 Task: Create an Instagram post featuring a vibrant geometric street art mural and ask followers to share their favorite street art spots.
Action: Mouse moved to (76, 366)
Screenshot: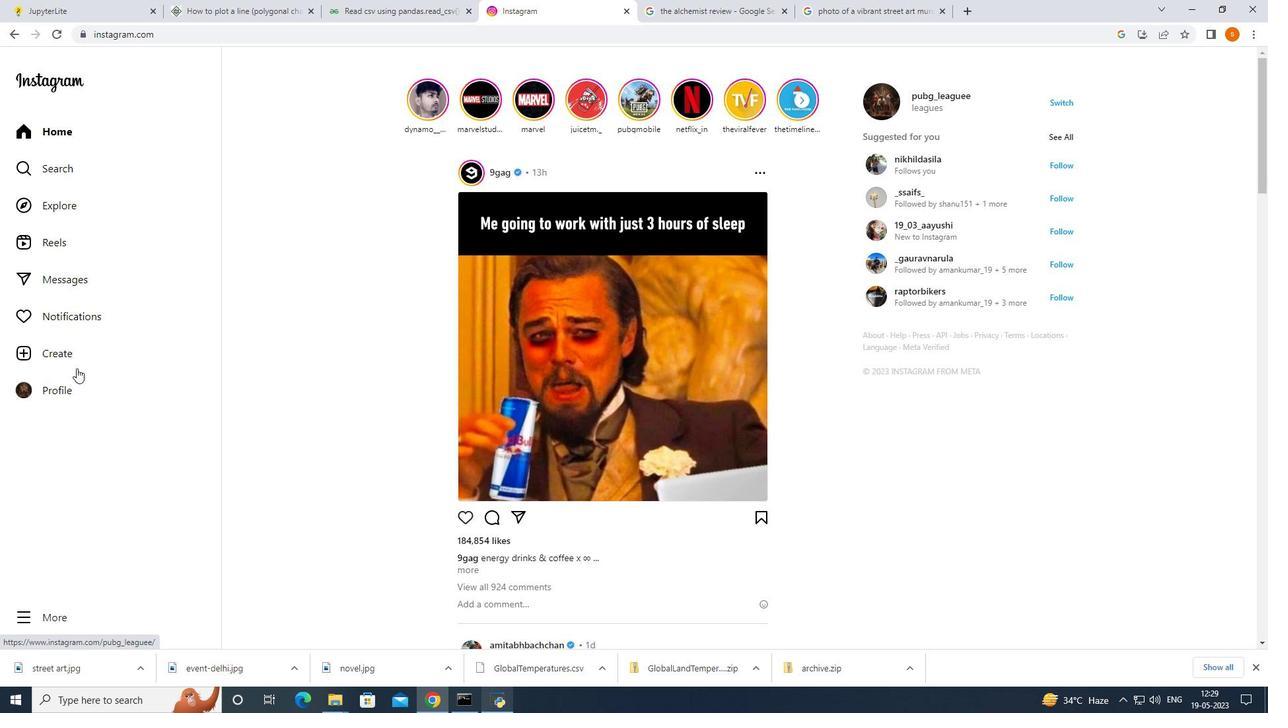 
Action: Mouse pressed left at (76, 366)
Screenshot: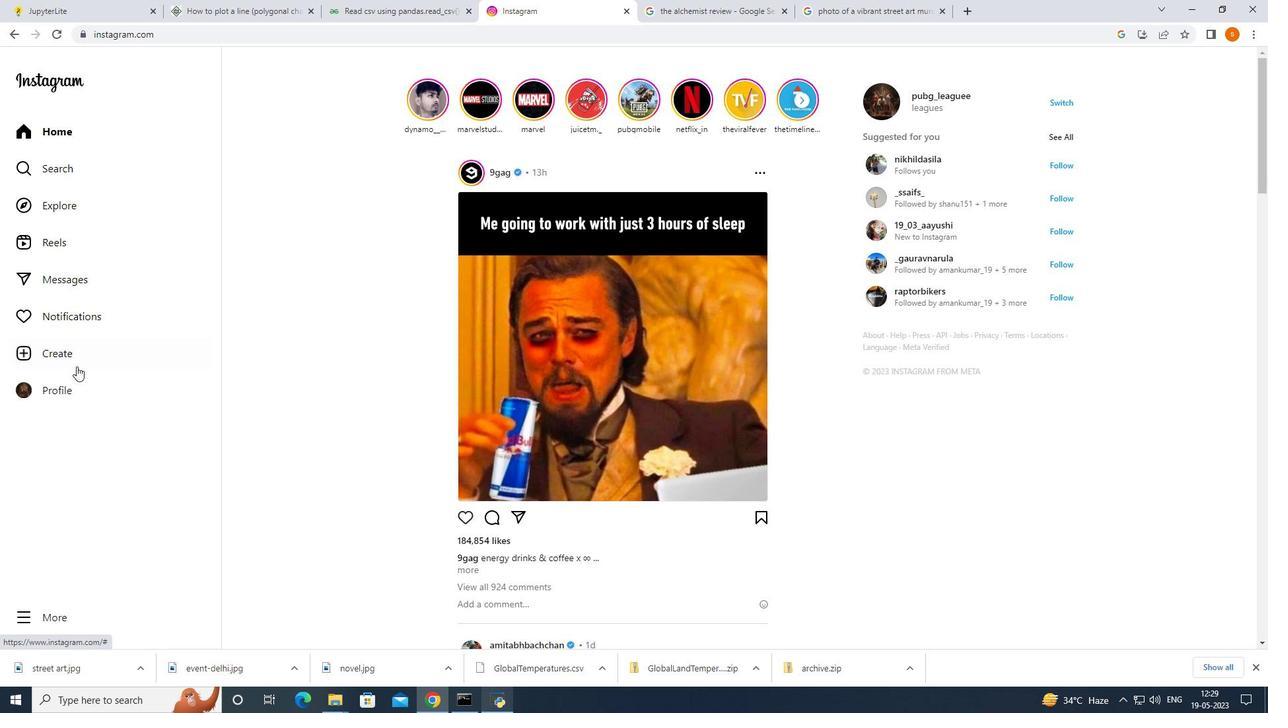 
Action: Mouse moved to (650, 413)
Screenshot: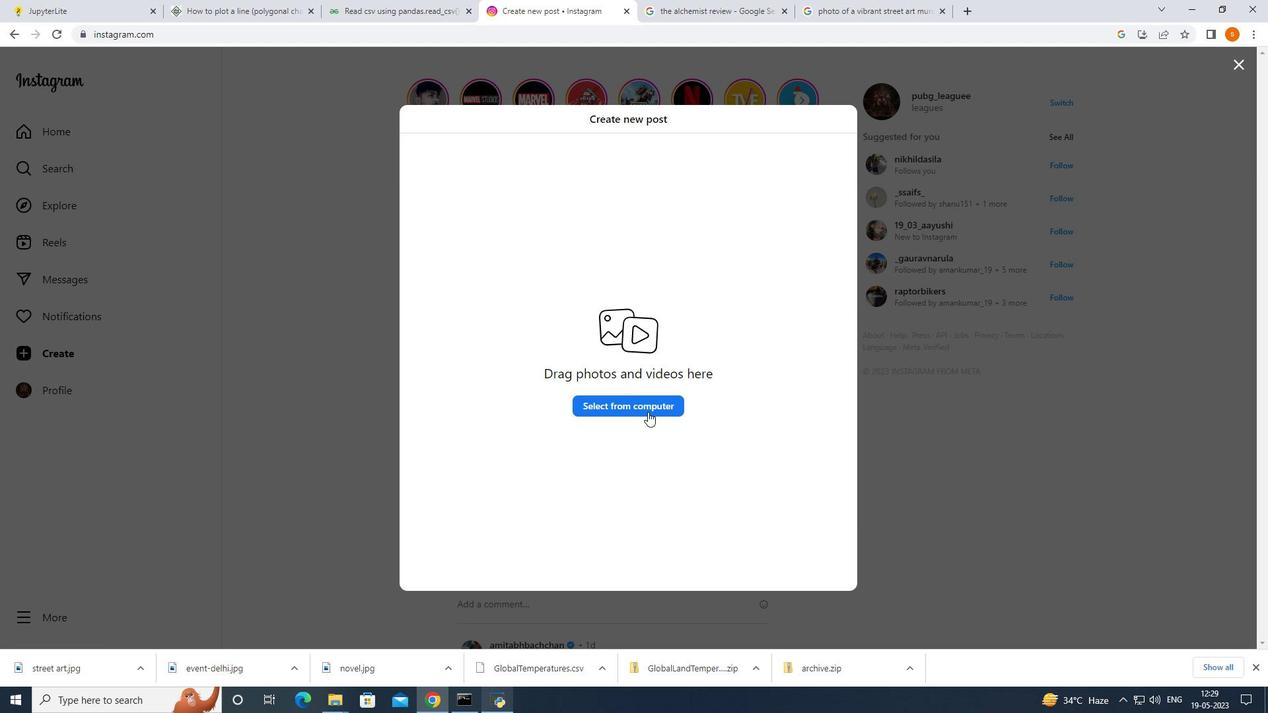 
Action: Mouse pressed left at (650, 413)
Screenshot: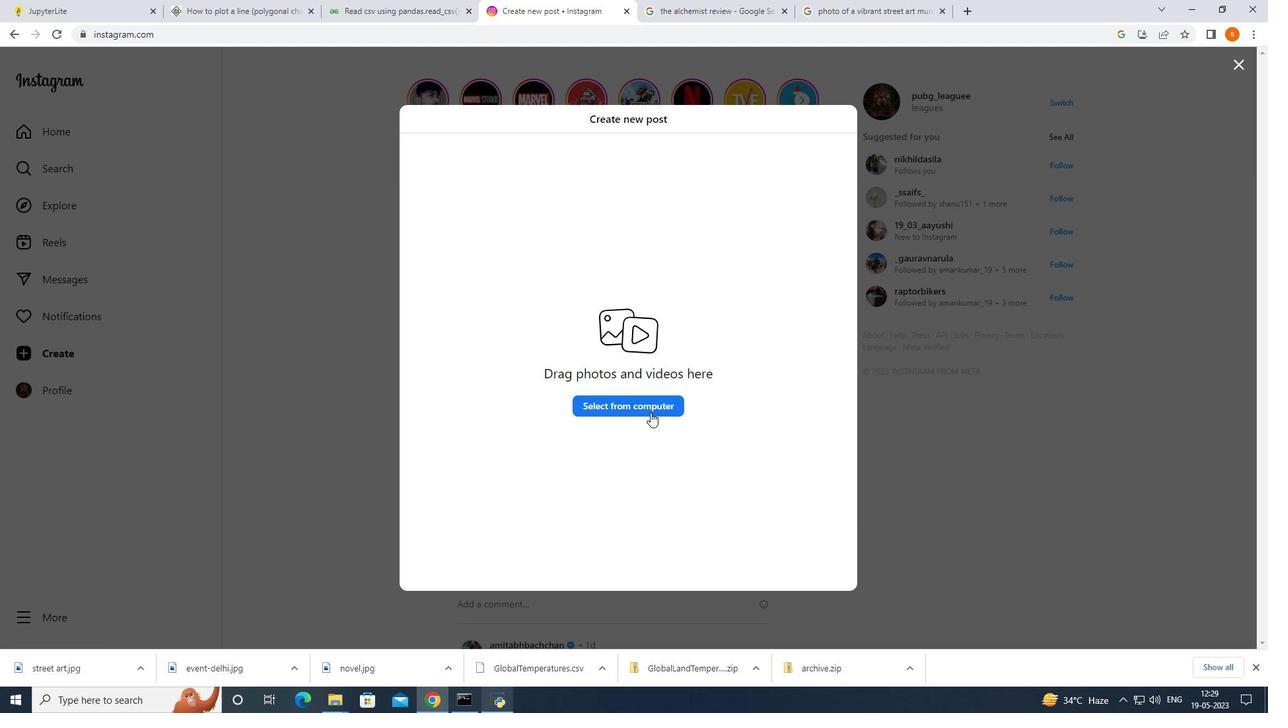 
Action: Mouse moved to (525, 337)
Screenshot: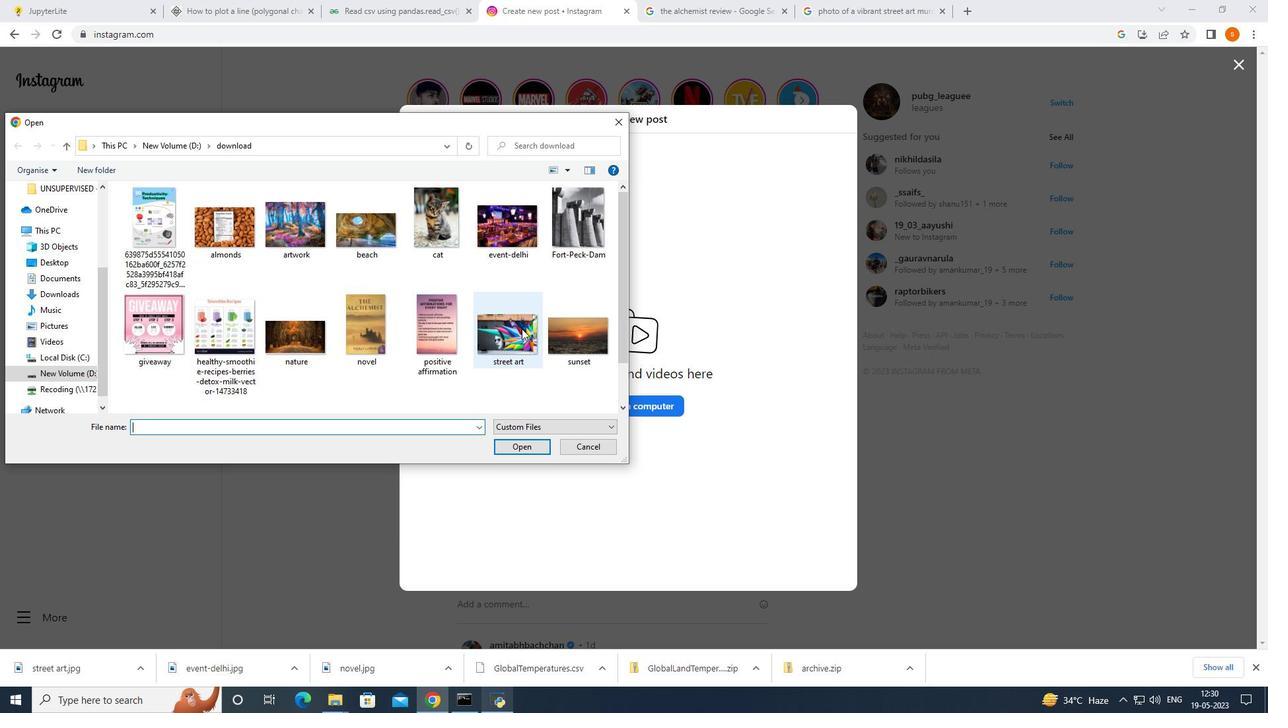 
Action: Mouse pressed left at (525, 337)
Screenshot: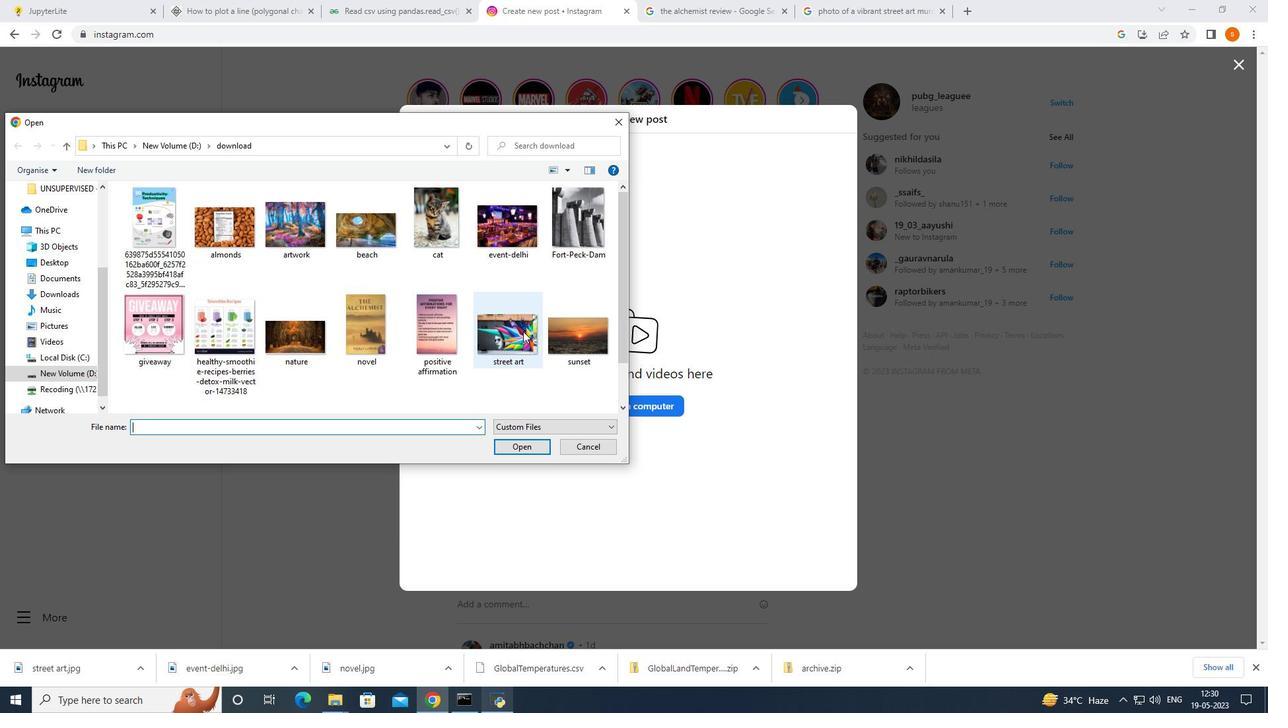 
Action: Mouse moved to (517, 445)
Screenshot: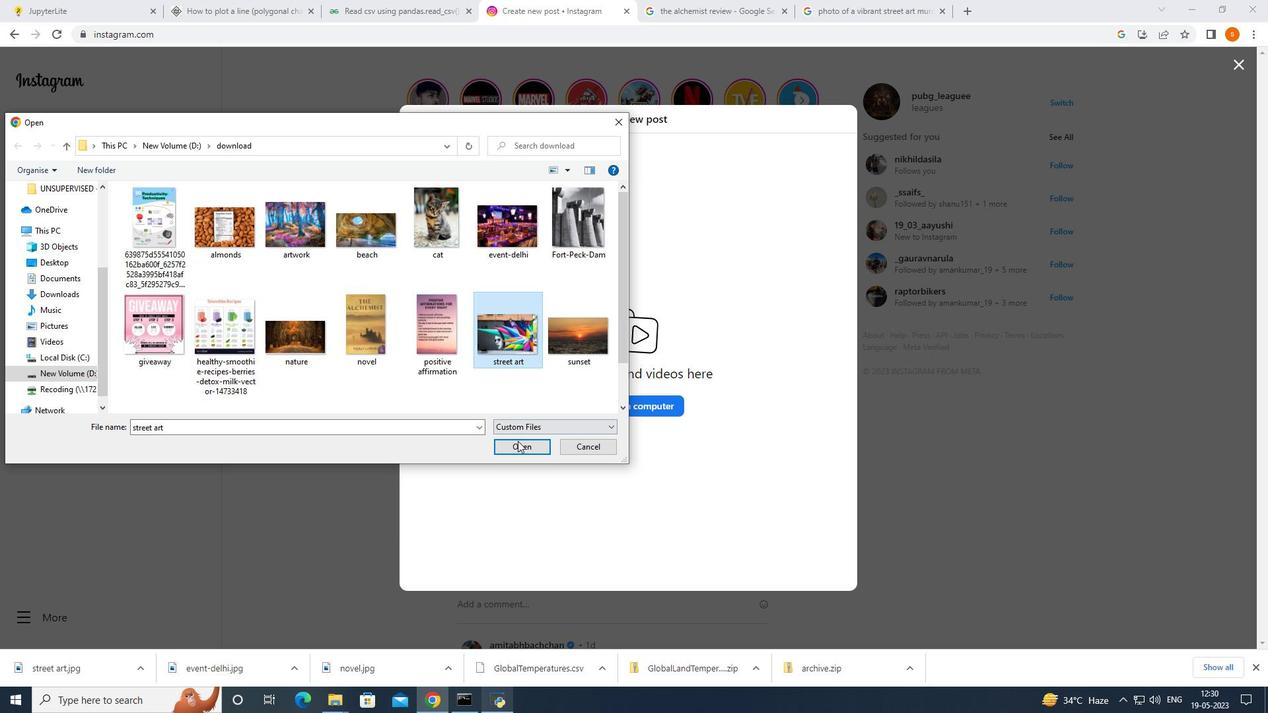 
Action: Mouse pressed left at (517, 445)
Screenshot: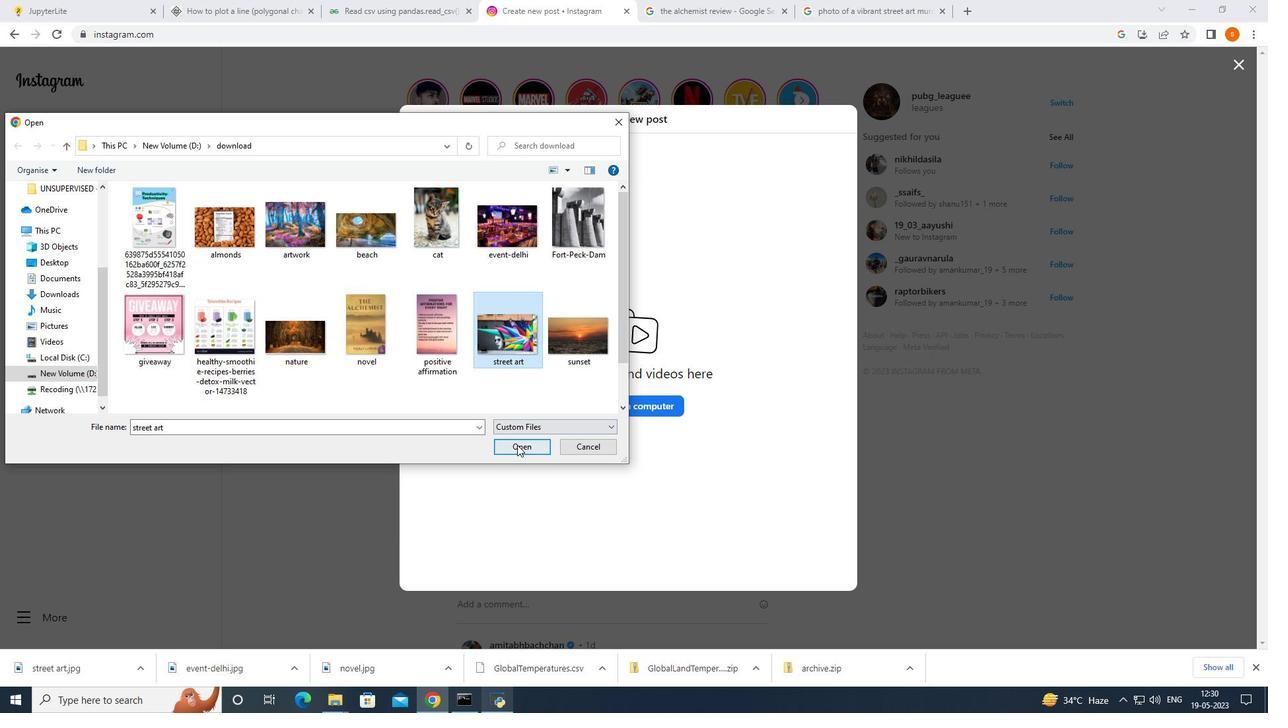 
Action: Mouse moved to (424, 572)
Screenshot: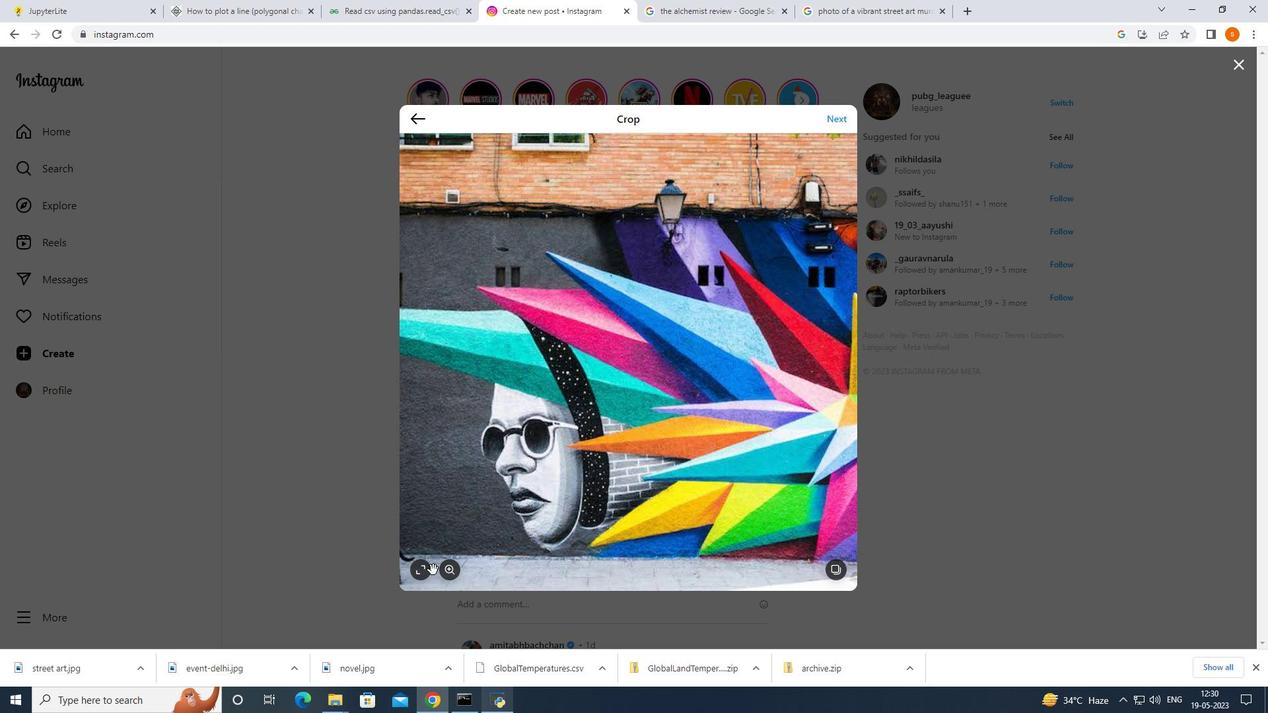 
Action: Mouse pressed left at (424, 572)
Screenshot: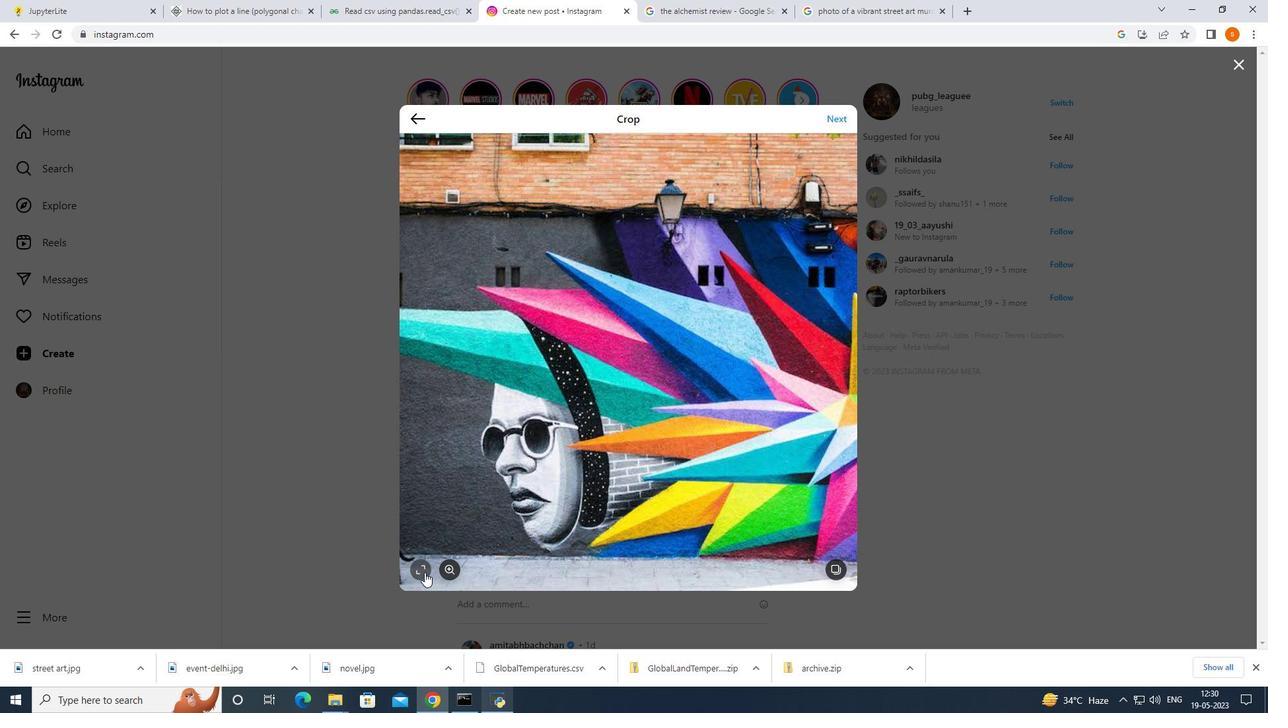
Action: Mouse moved to (460, 442)
Screenshot: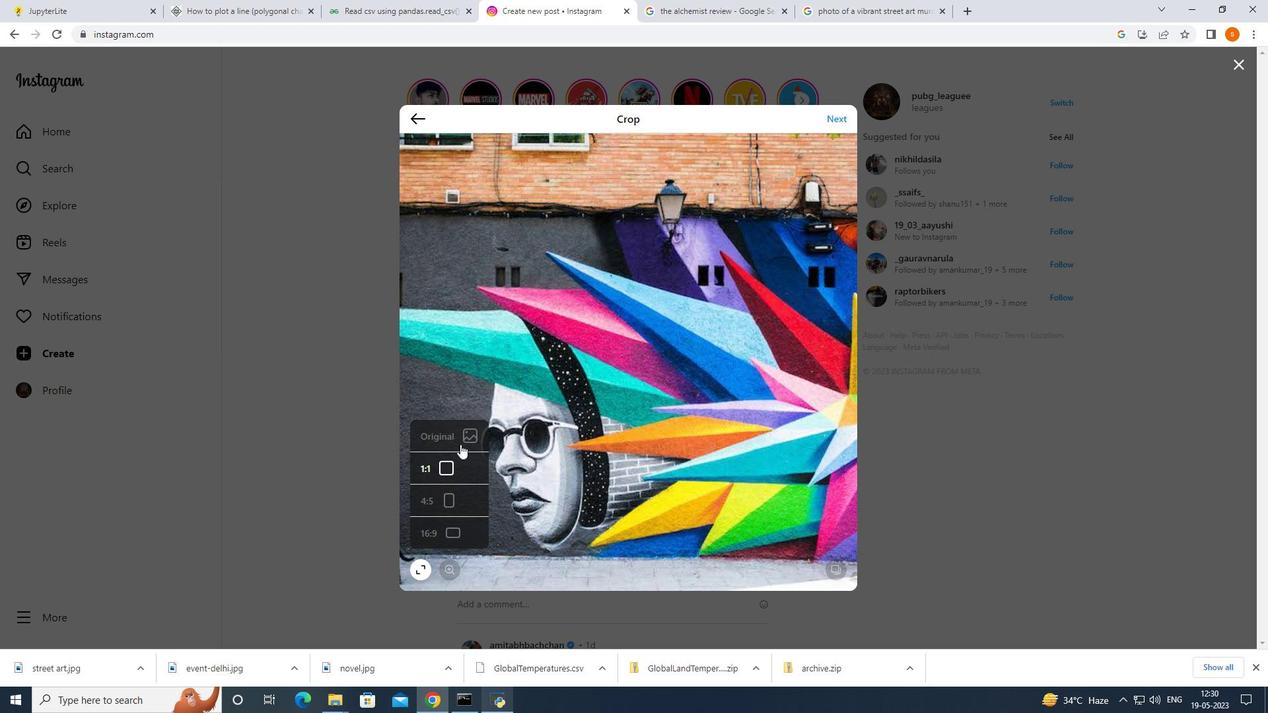 
Action: Mouse pressed left at (460, 442)
Screenshot: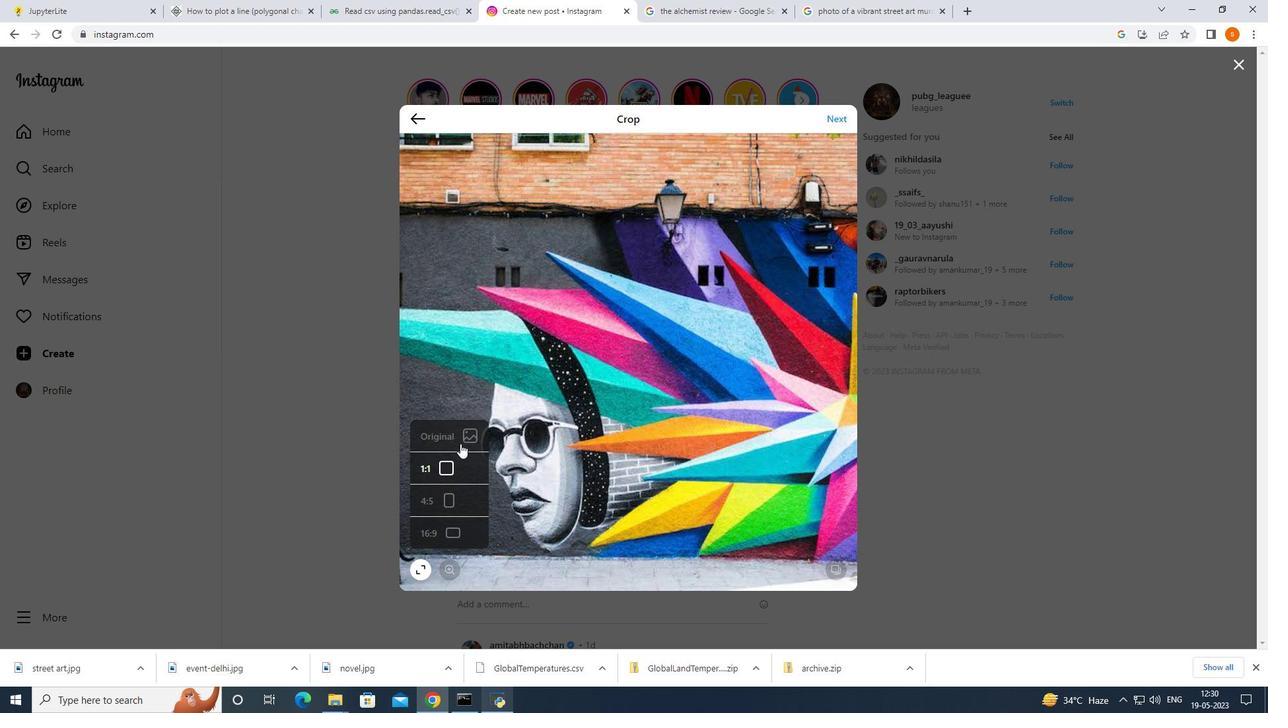 
Action: Mouse moved to (588, 559)
Screenshot: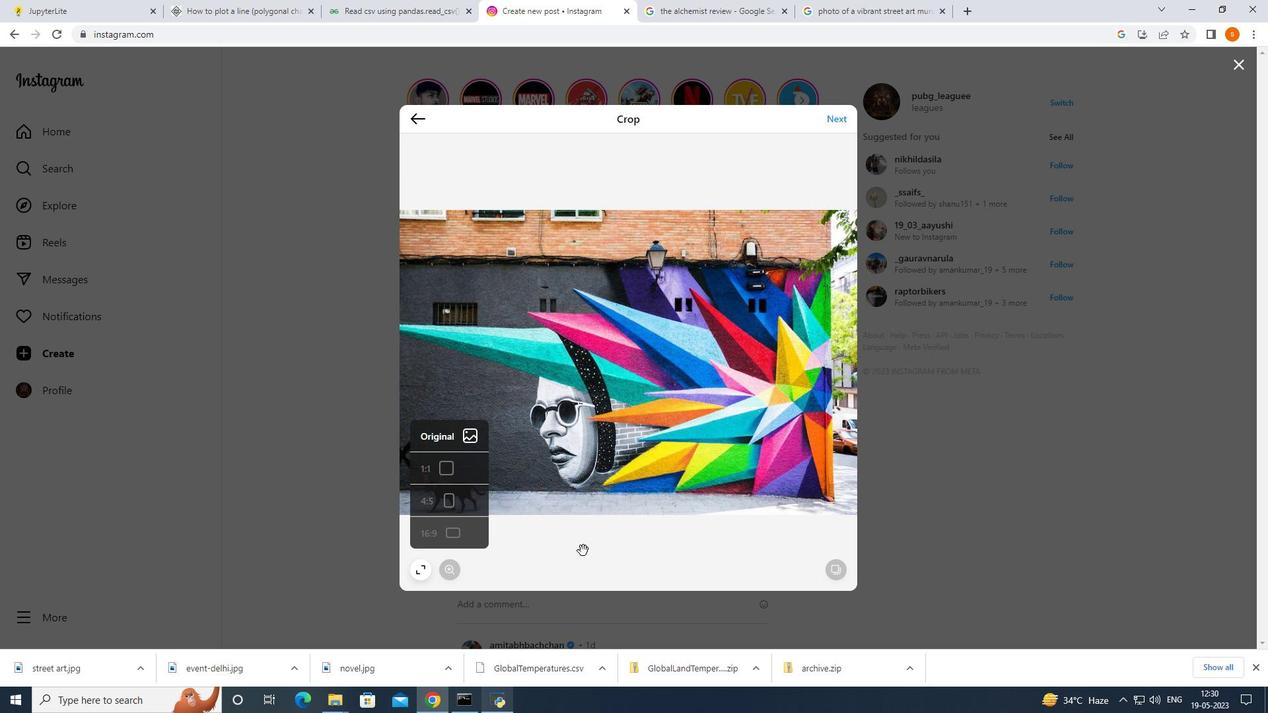 
Action: Mouse pressed left at (588, 559)
Screenshot: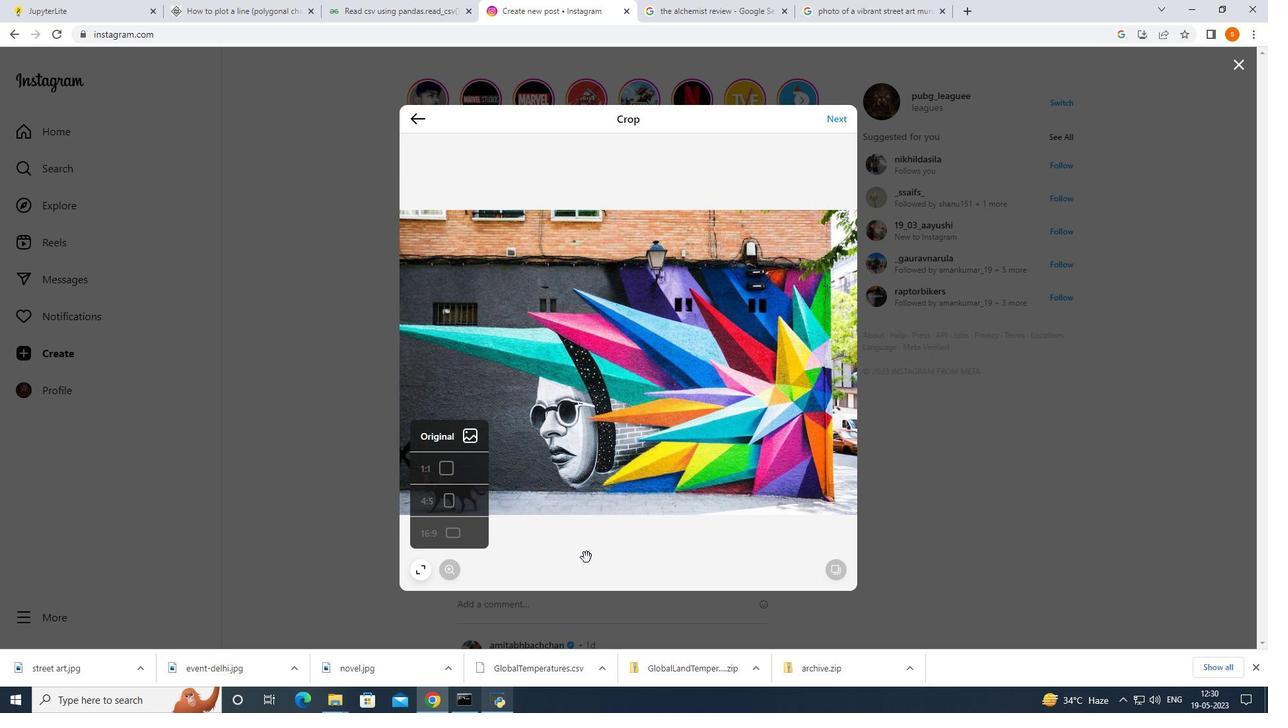 
Action: Mouse moved to (643, 399)
Screenshot: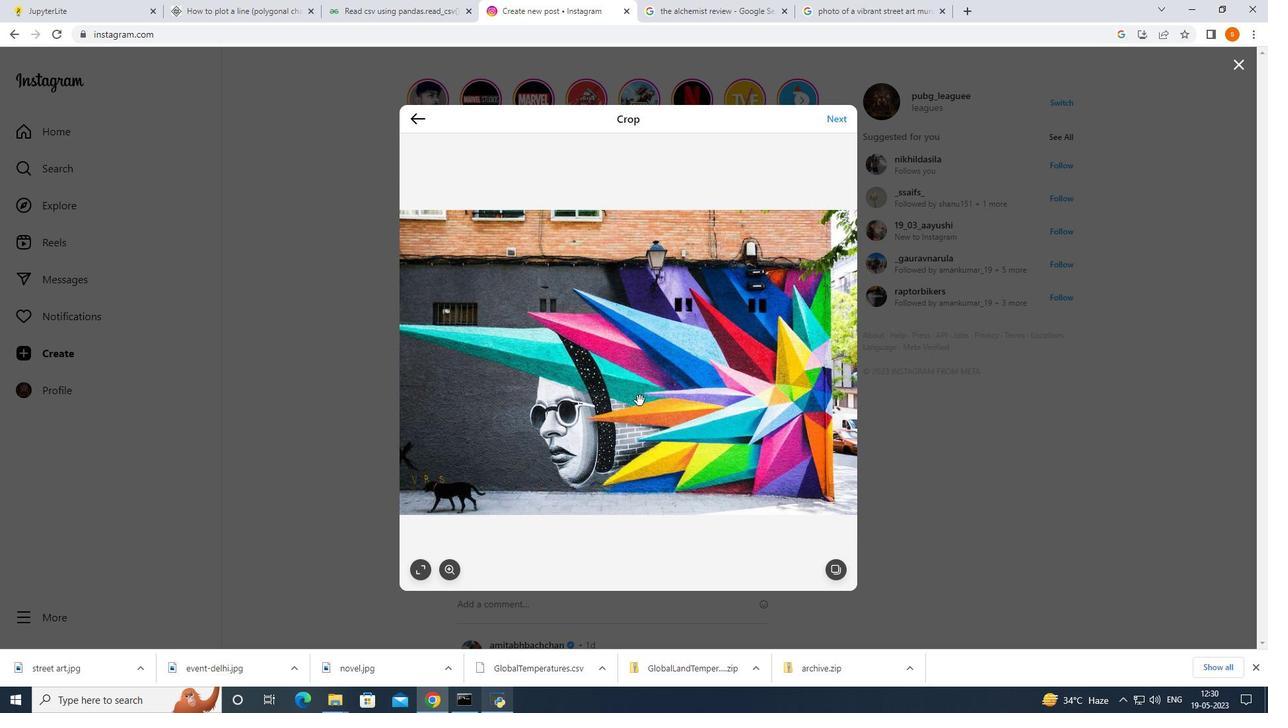 
Action: Mouse pressed left at (643, 399)
Screenshot: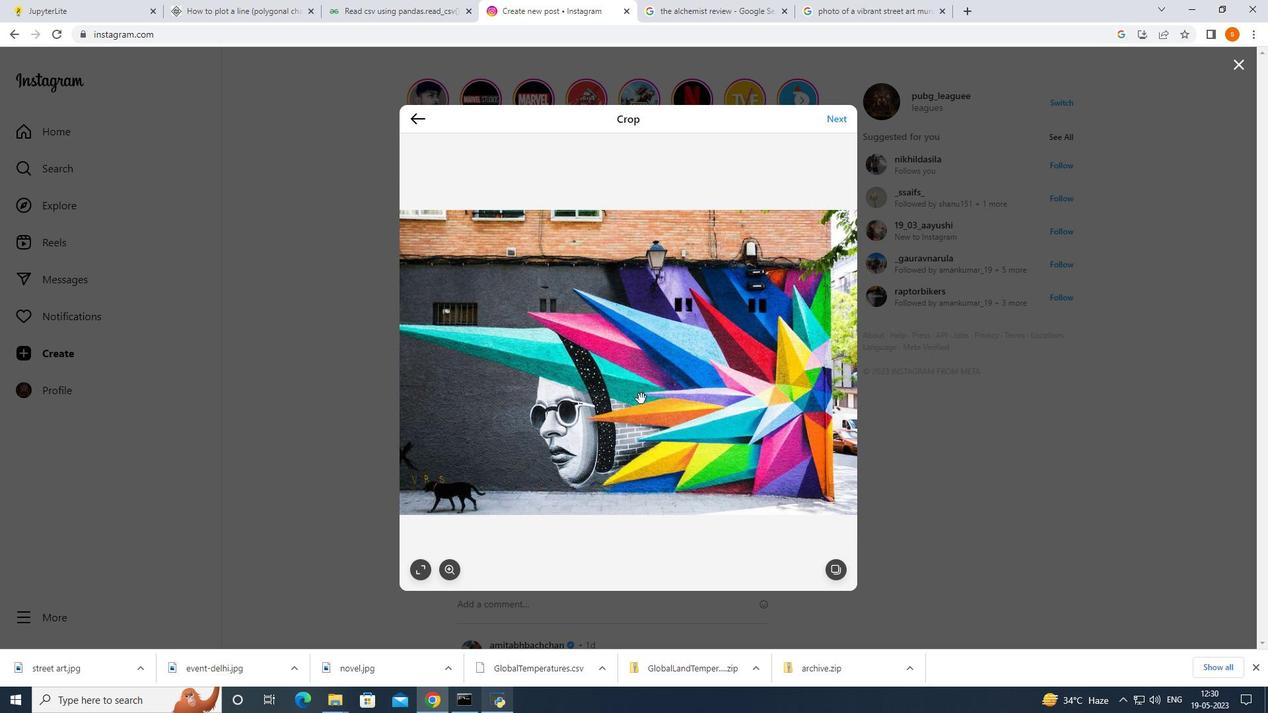 
Action: Mouse moved to (611, 359)
Screenshot: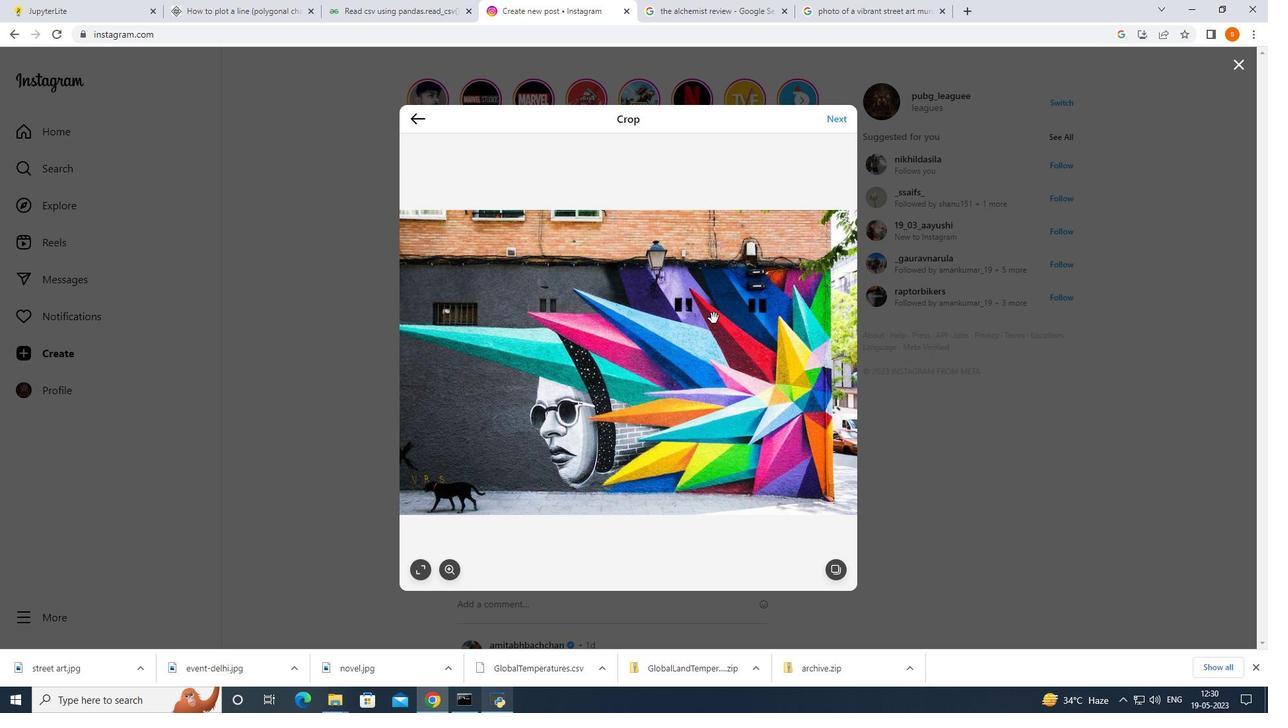 
Action: Mouse pressed left at (611, 359)
Screenshot: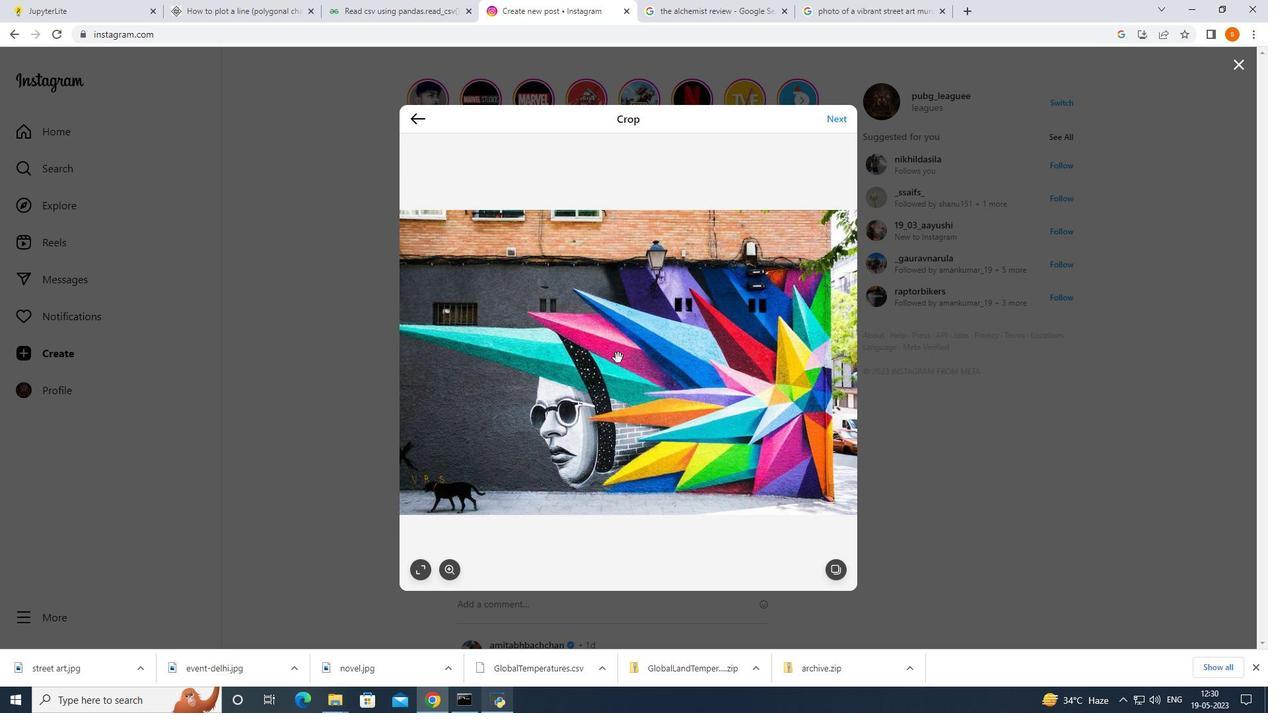 
Action: Mouse moved to (826, 120)
Screenshot: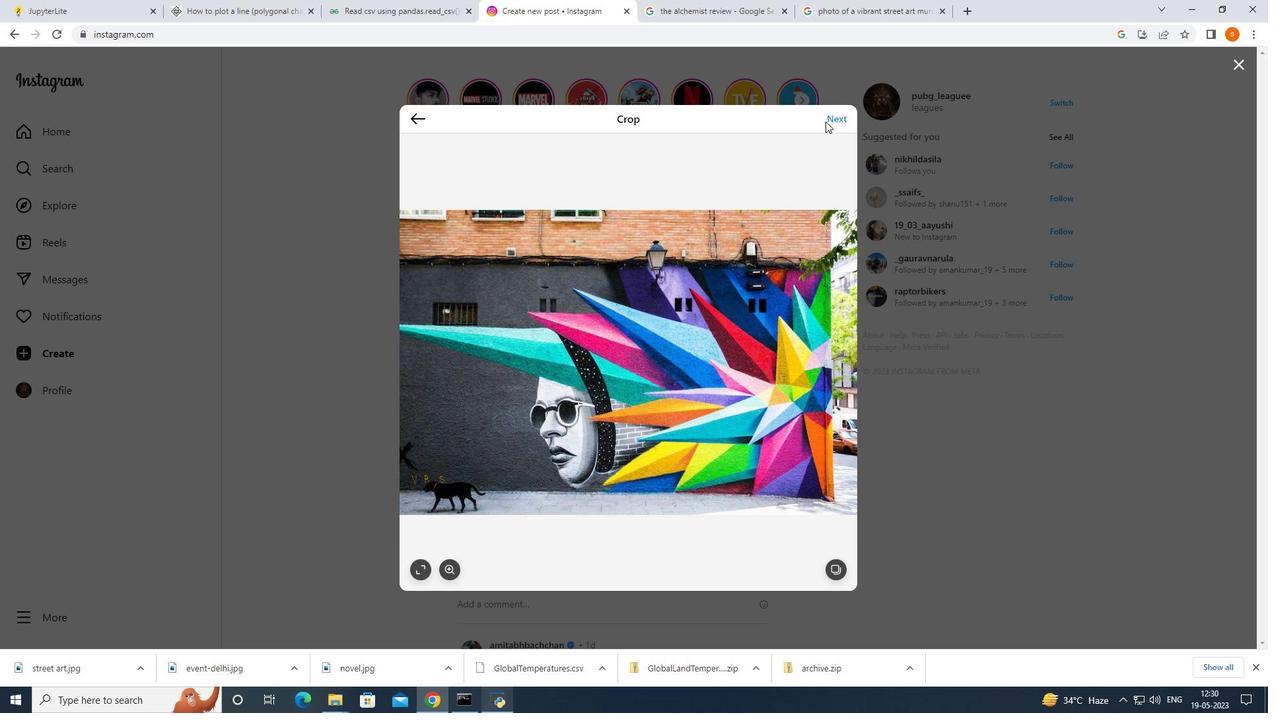
Action: Mouse pressed left at (826, 120)
Screenshot: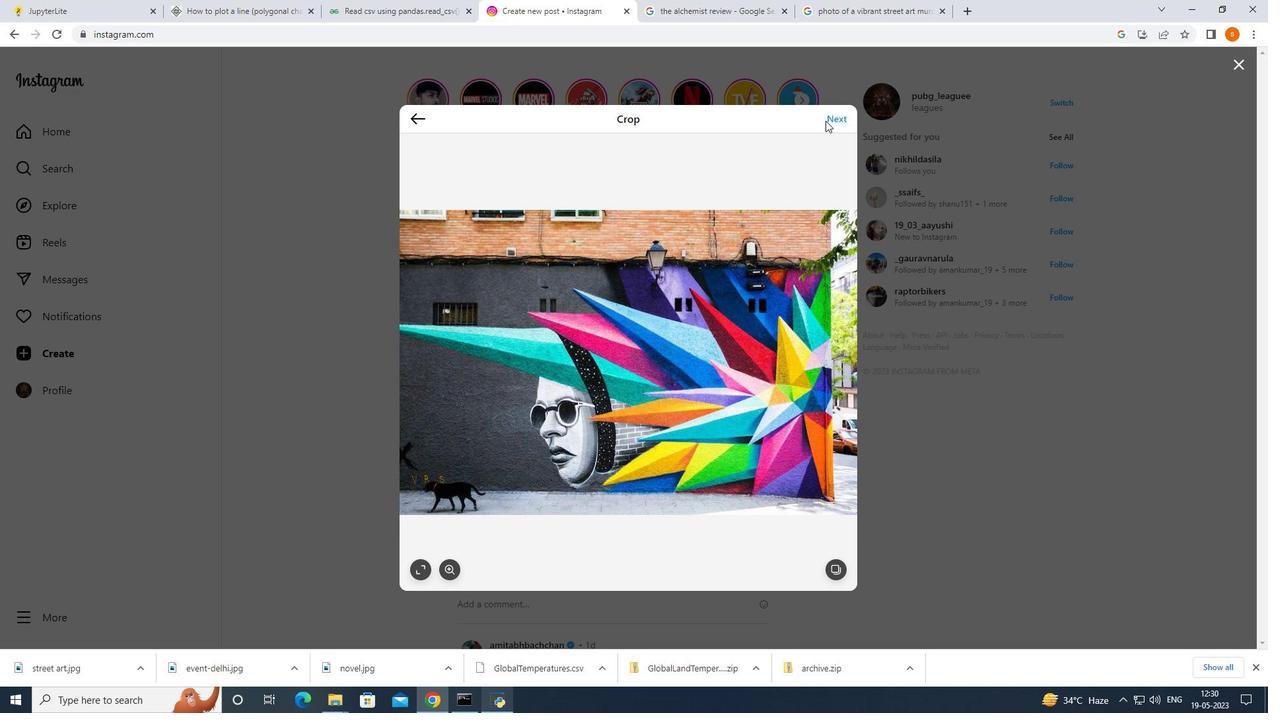 
Action: Mouse moved to (839, 209)
Screenshot: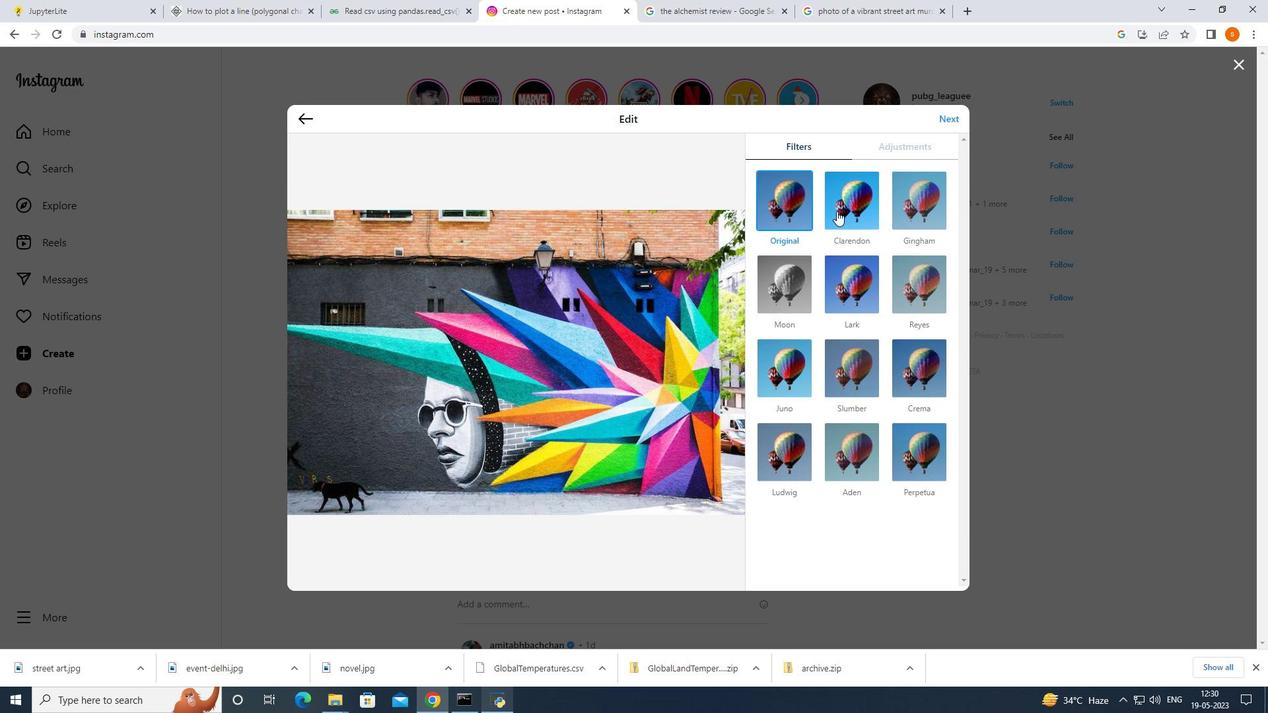 
Action: Mouse pressed left at (839, 209)
Screenshot: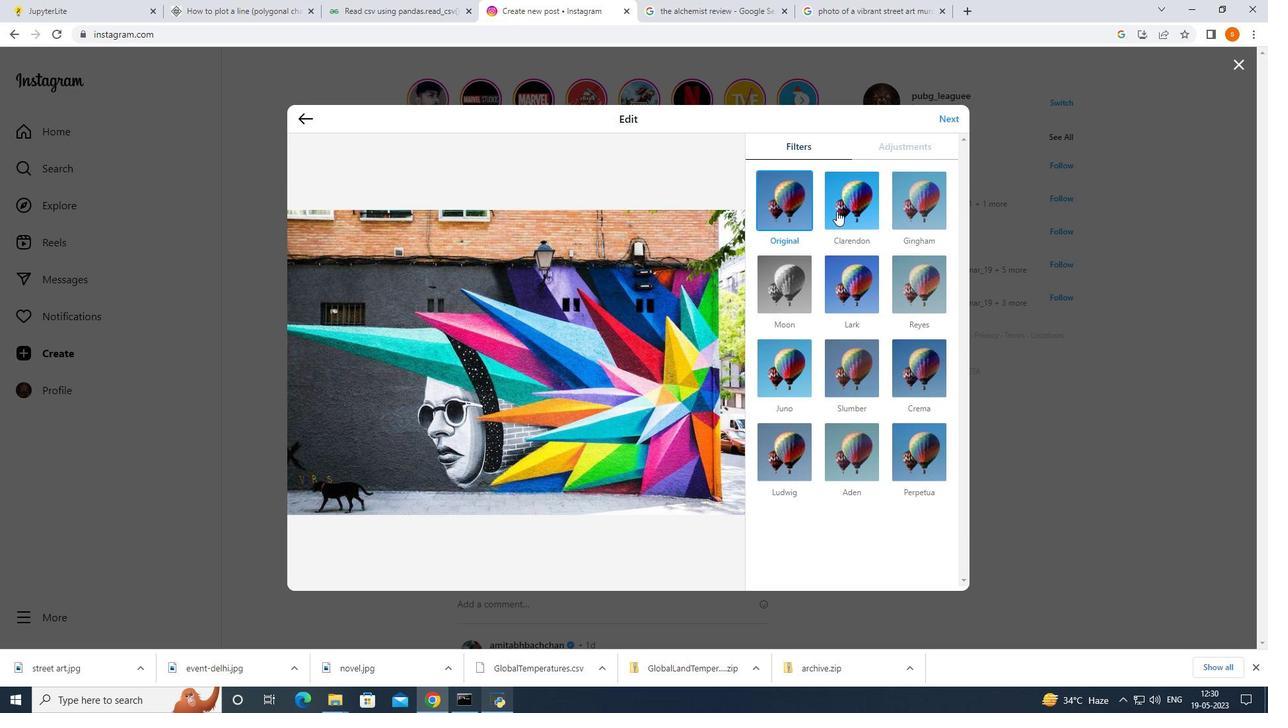 
Action: Mouse moved to (766, 218)
Screenshot: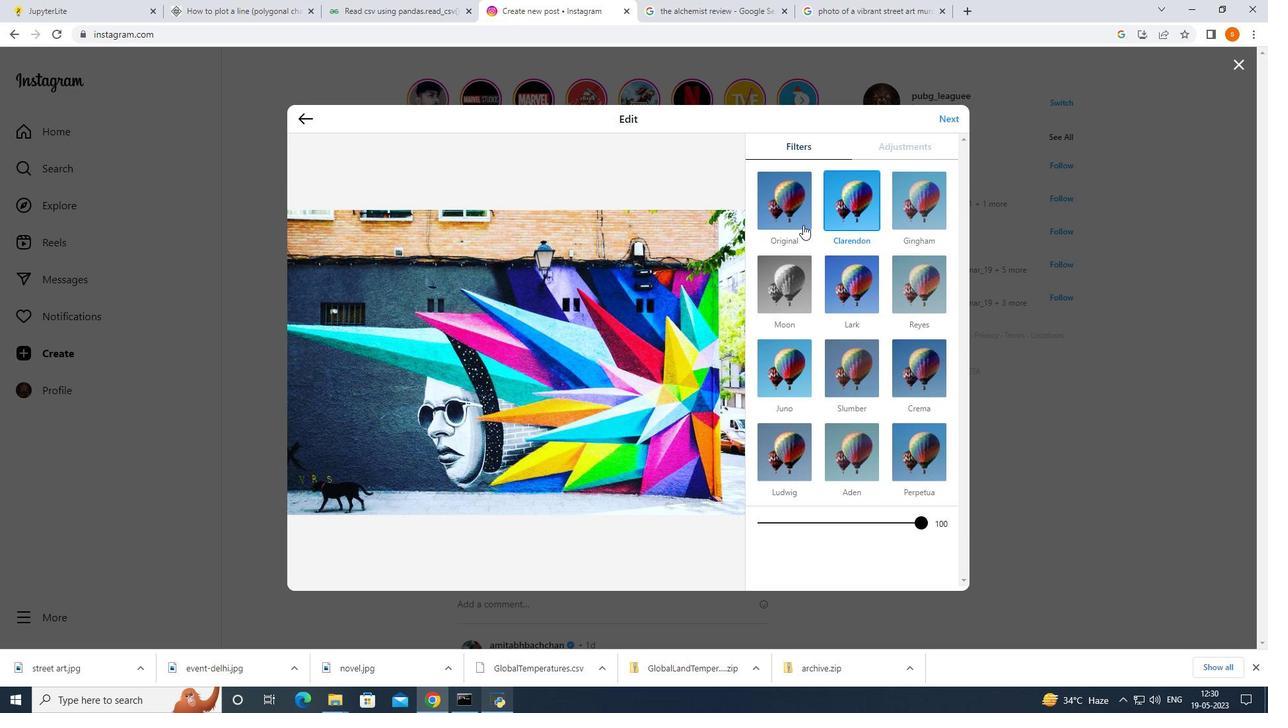 
Action: Mouse pressed left at (766, 218)
Screenshot: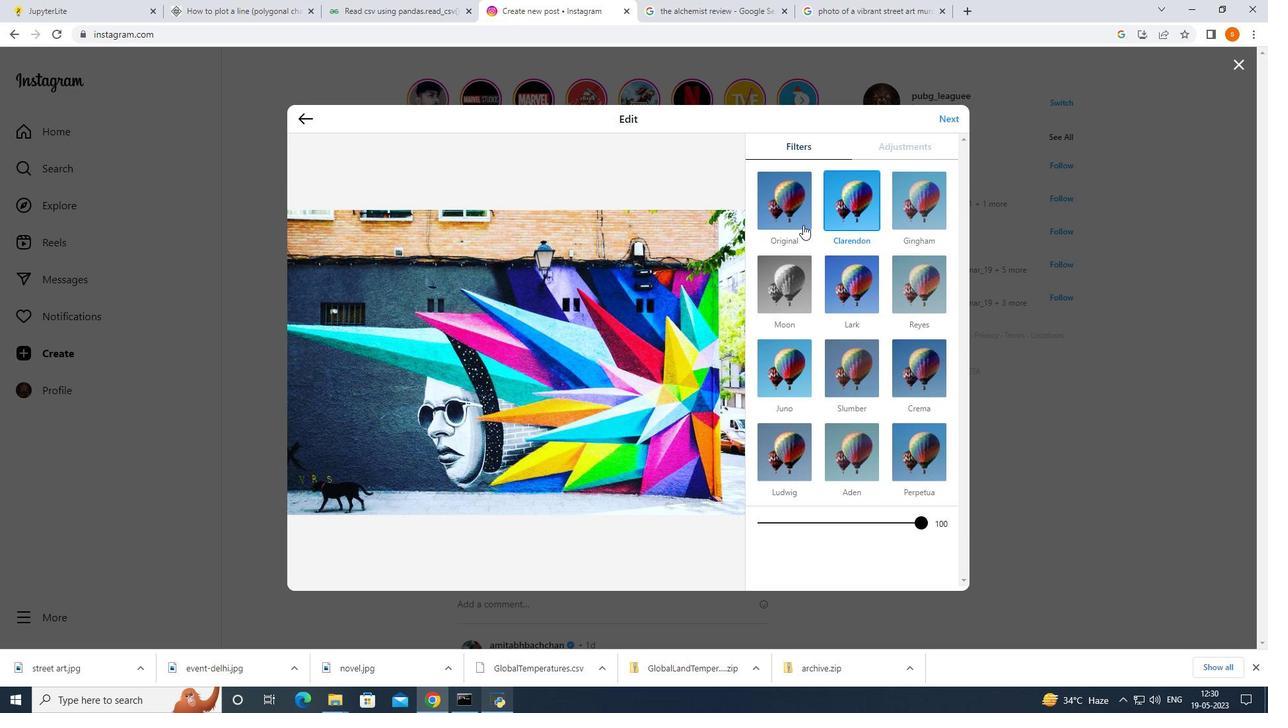 
Action: Mouse moved to (943, 116)
Screenshot: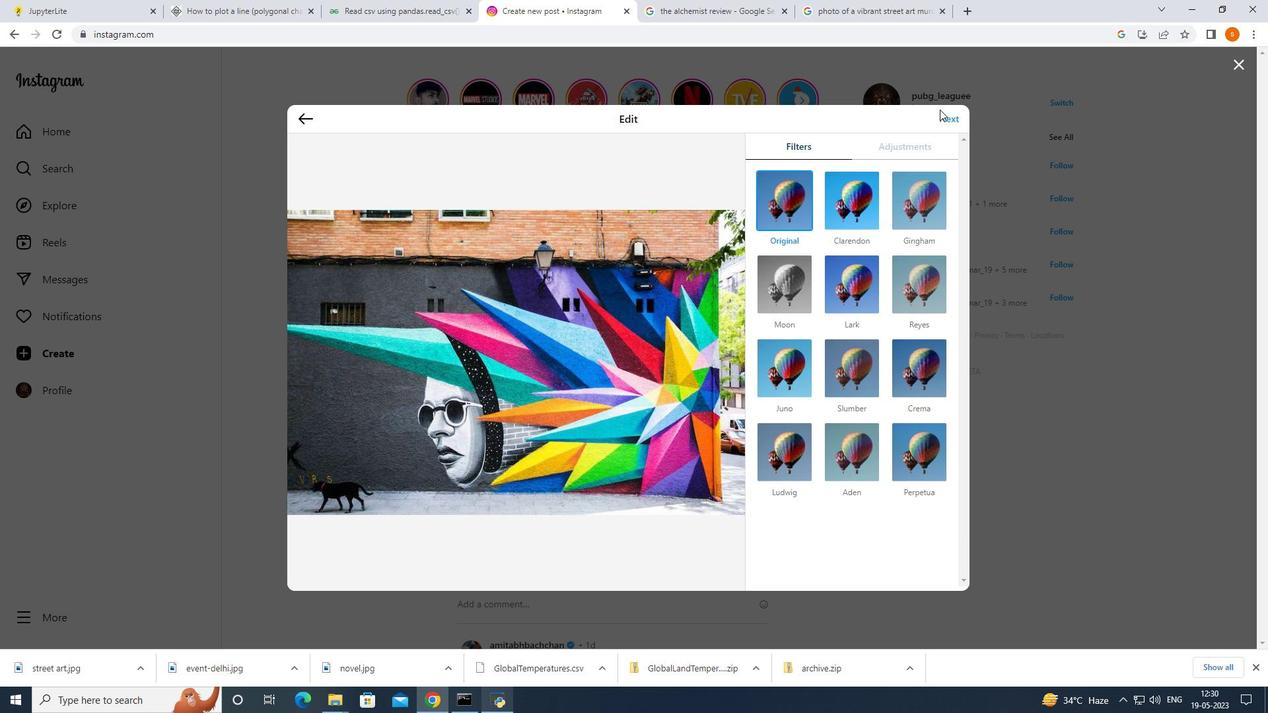 
Action: Mouse pressed left at (943, 116)
Screenshot: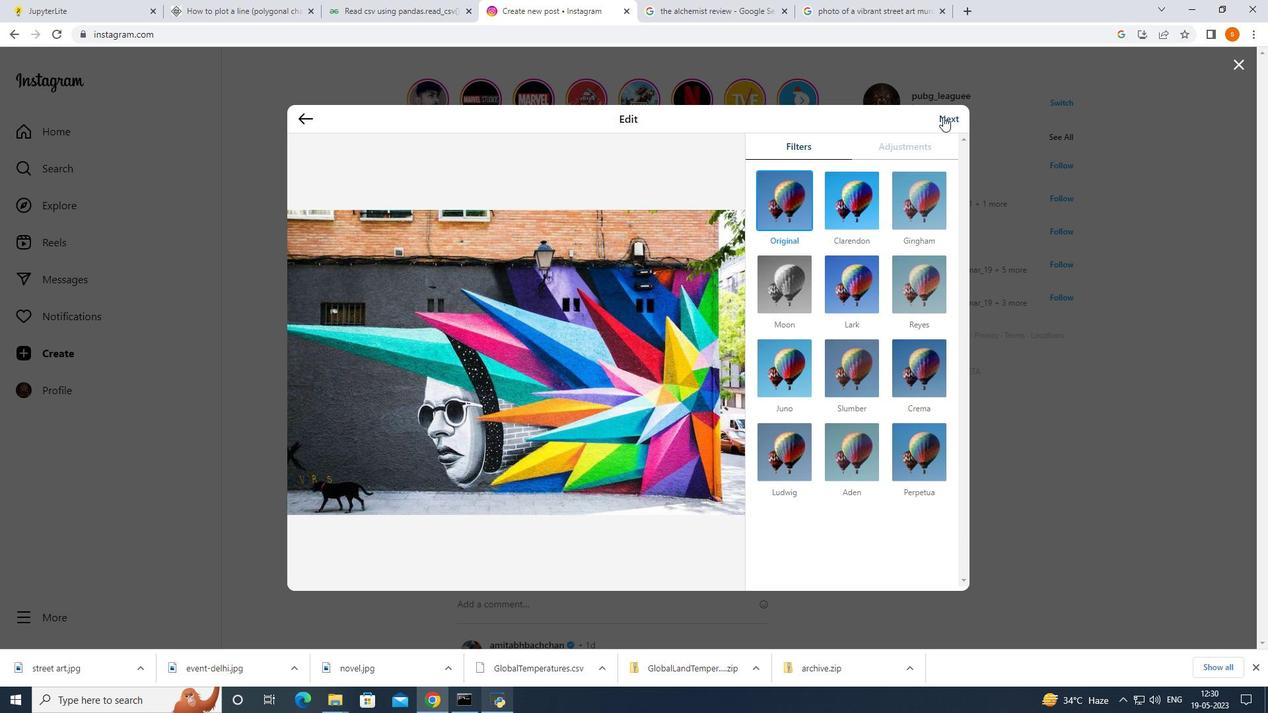 
Action: Mouse moved to (814, 181)
Screenshot: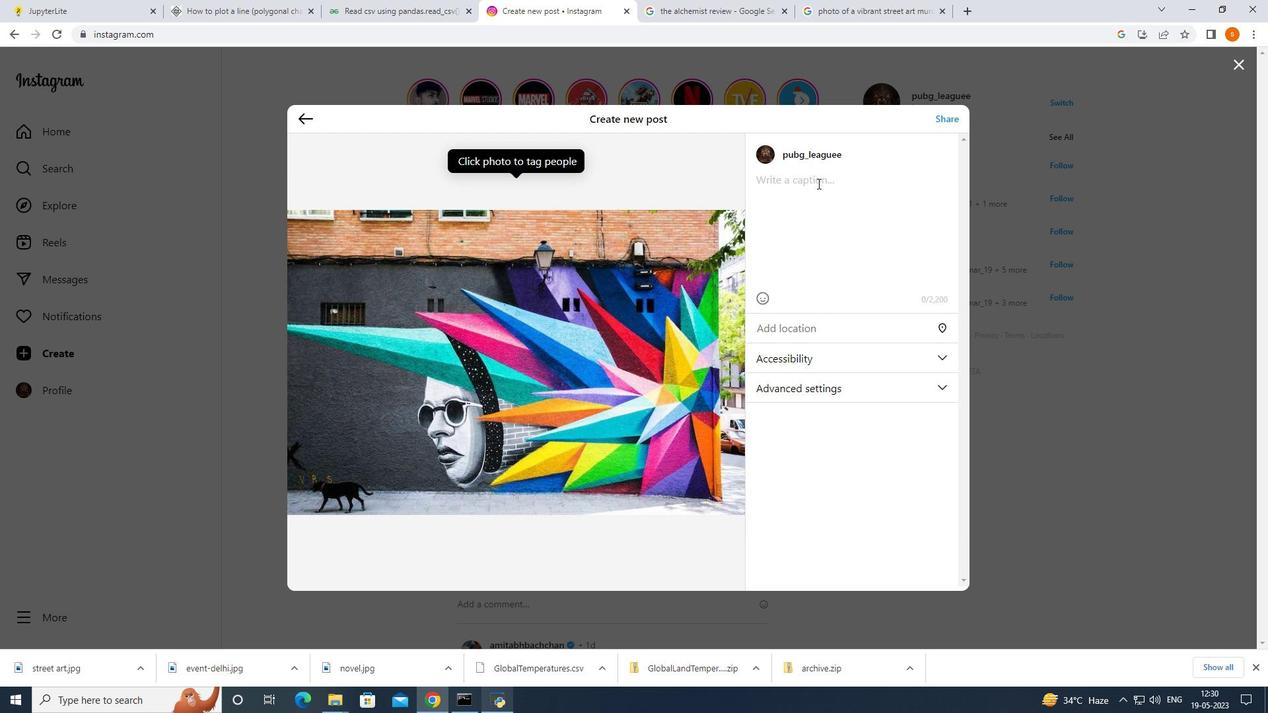 
Action: Mouse pressed left at (814, 181)
Screenshot: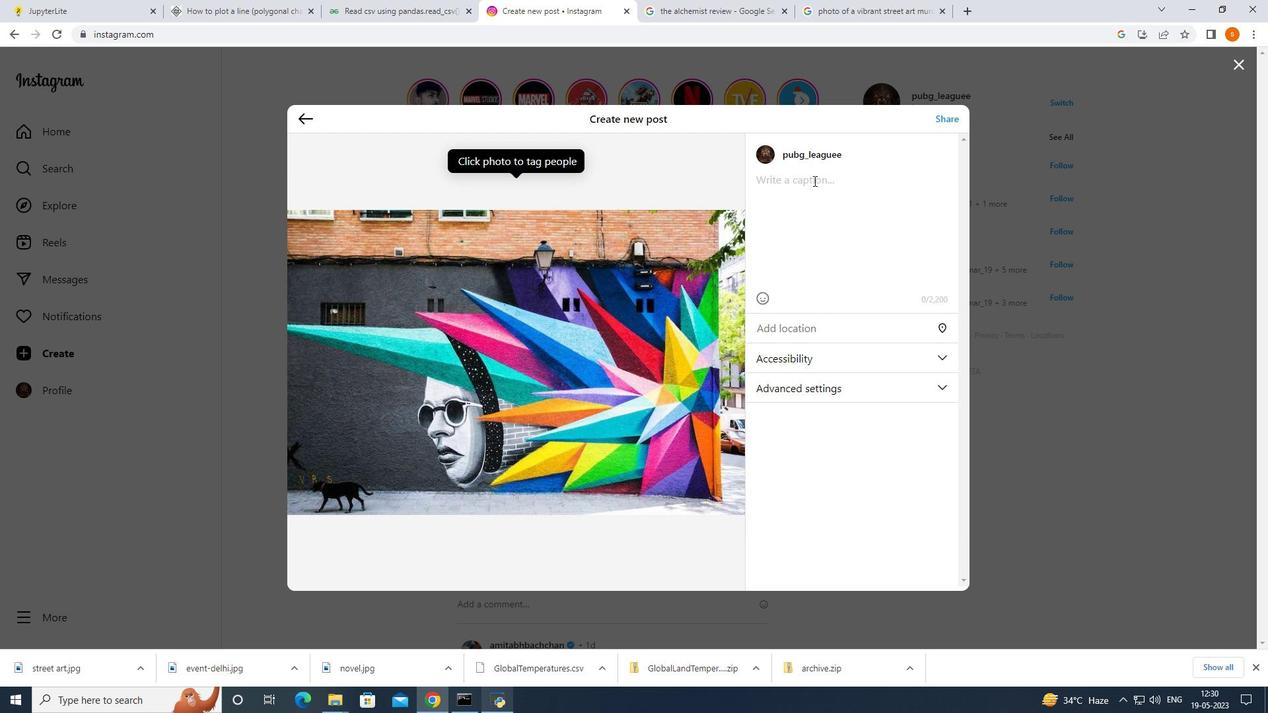 
Action: Mouse moved to (859, 137)
Screenshot: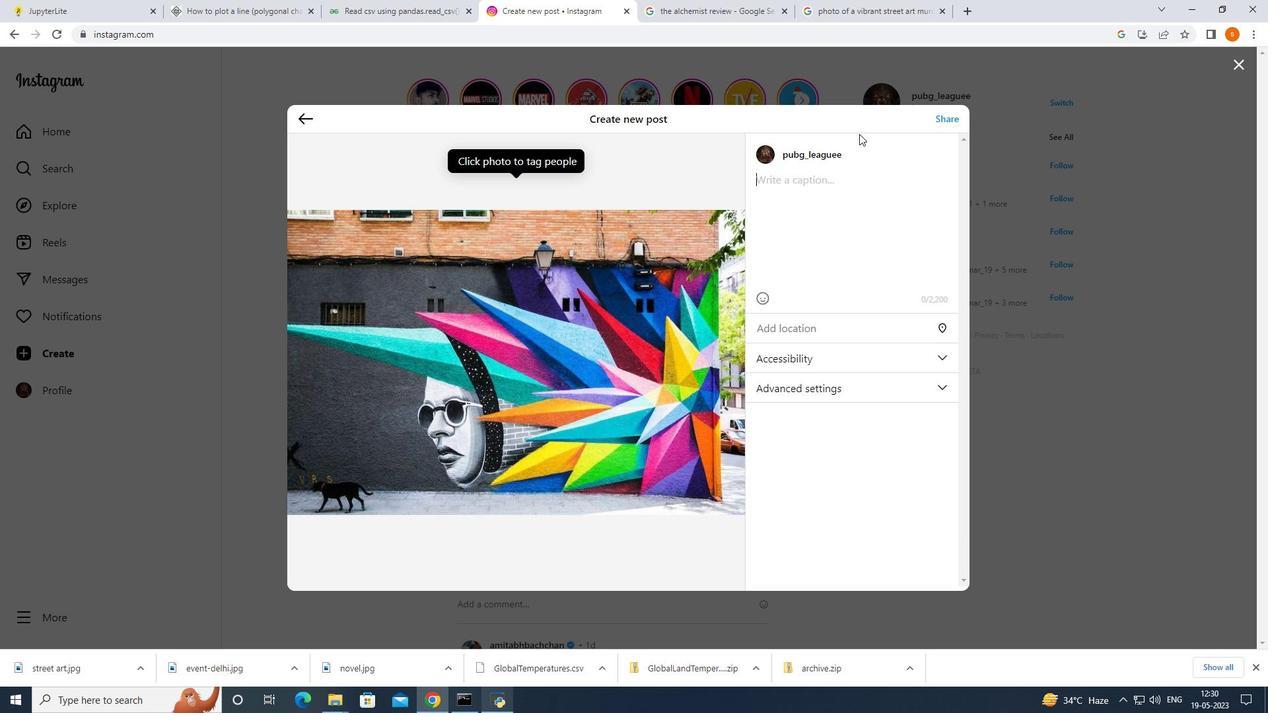 
Action: Key pressed <Key.shift>Best<Key.space>are<Key.backspace><Key.backspace><Key.backspace><Key.shift>Art<Key.space><Key.shift>Work
Screenshot: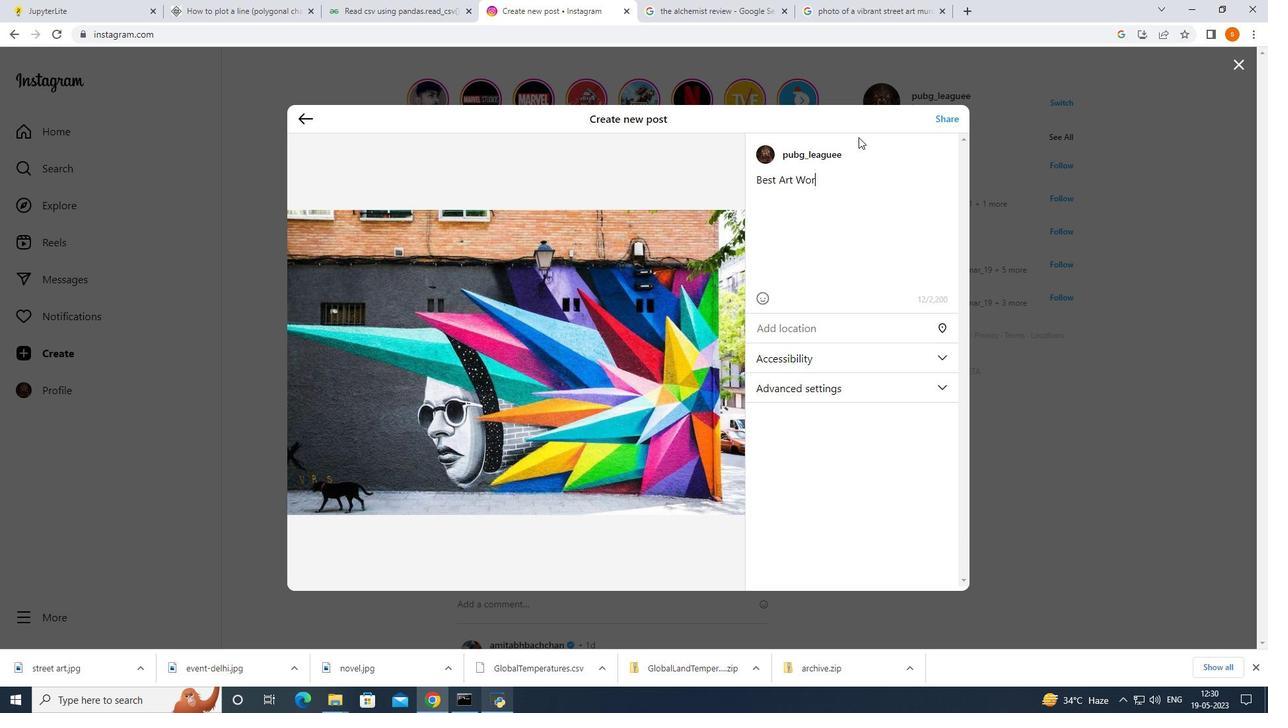 
Action: Mouse moved to (869, 155)
Screenshot: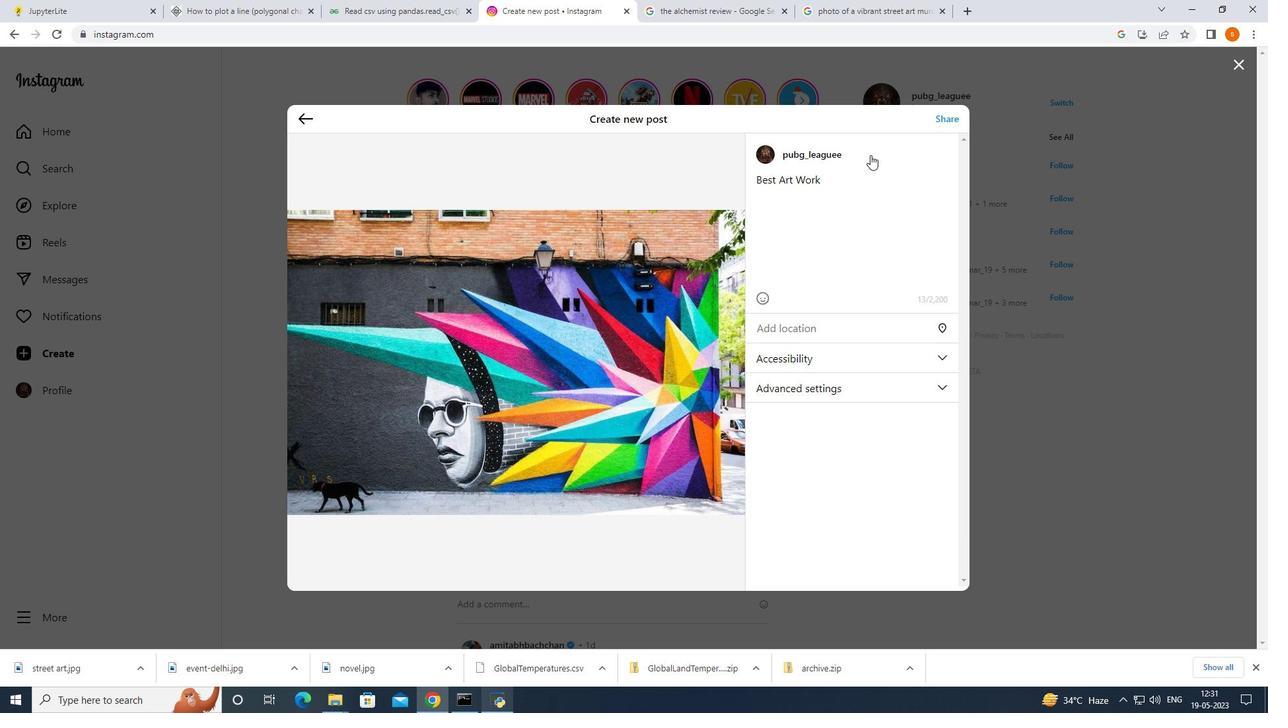 
Action: Key pressed <Key.space>at<Key.space>street
Screenshot: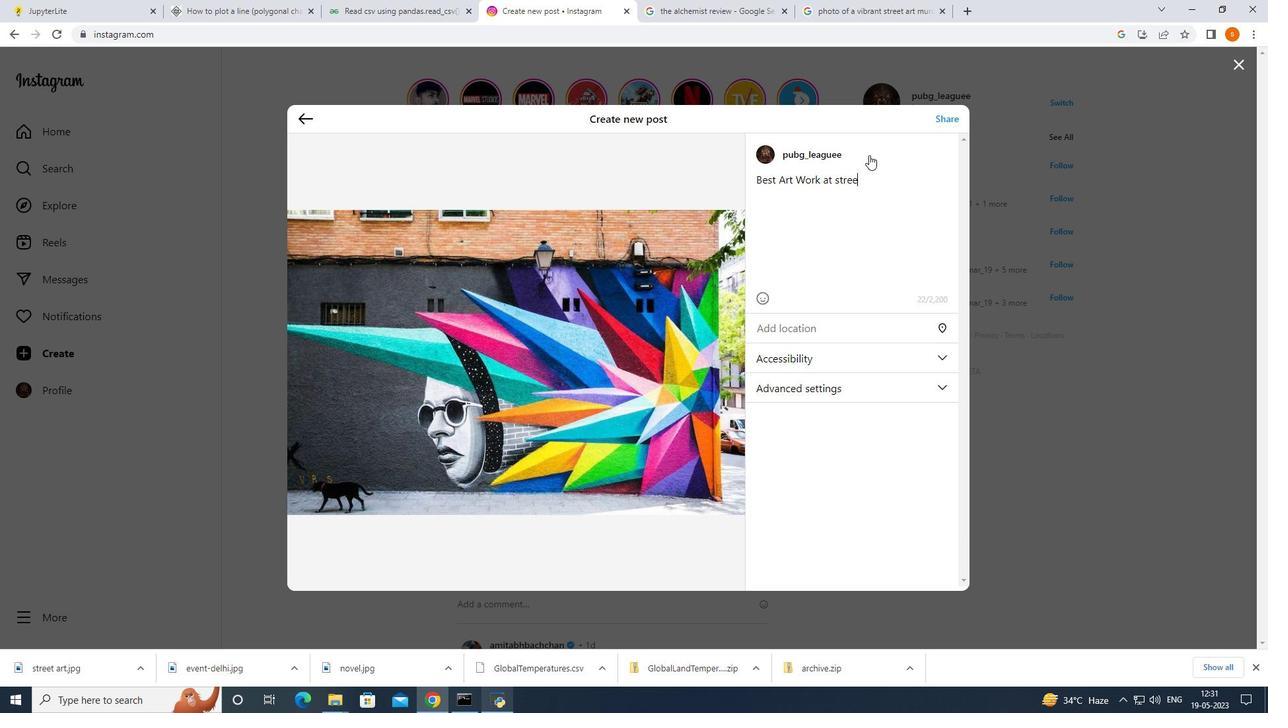 
Action: Mouse moved to (835, 0)
Screenshot: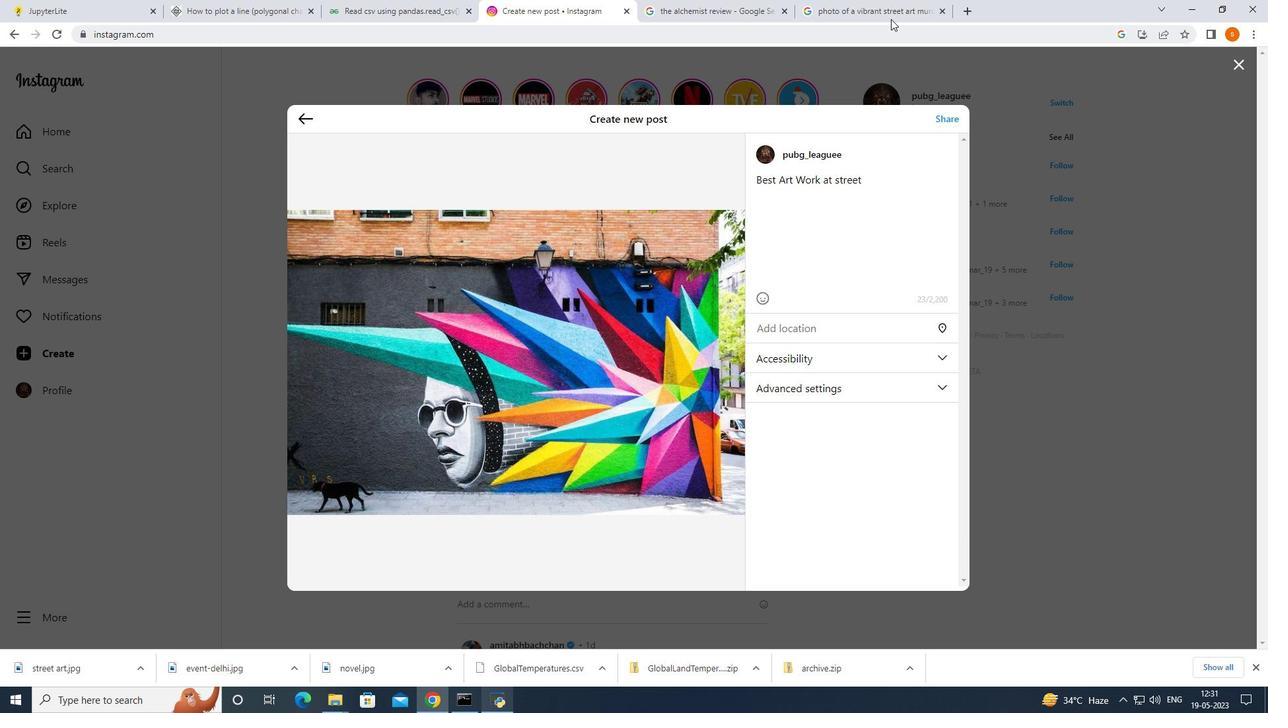 
Action: Mouse pressed left at (835, 0)
Screenshot: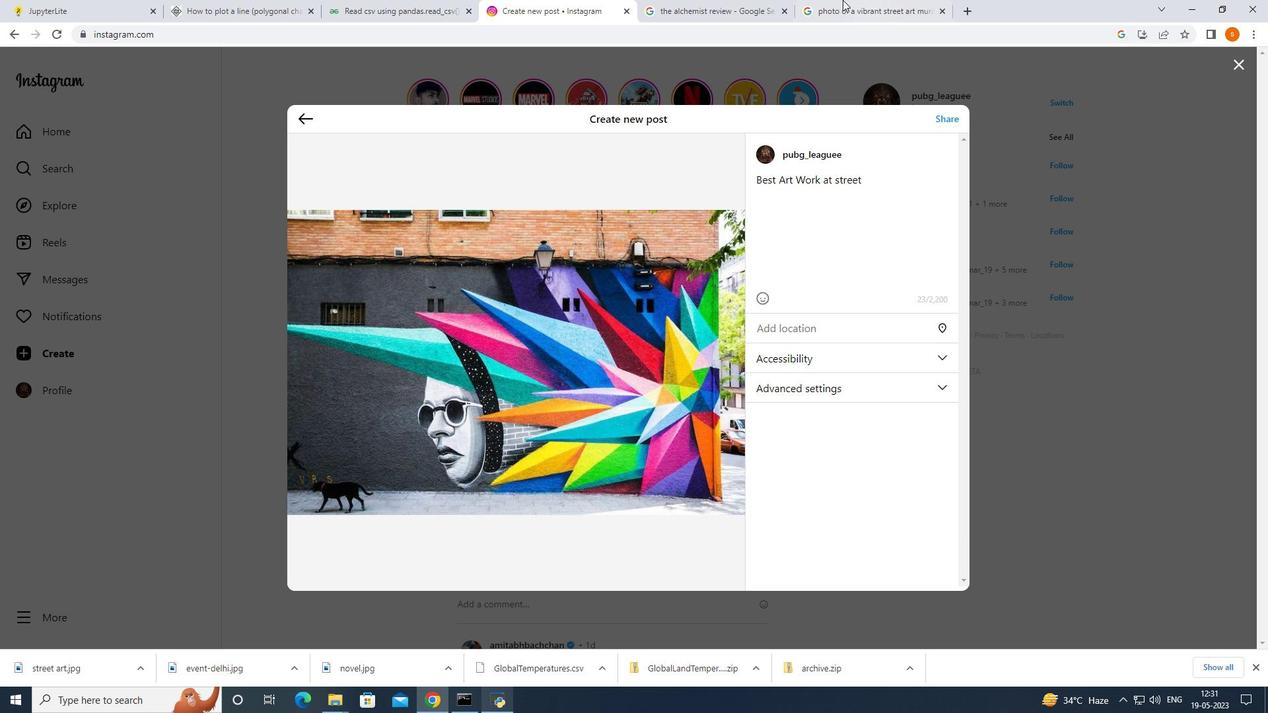 
Action: Mouse moved to (92, 9)
Screenshot: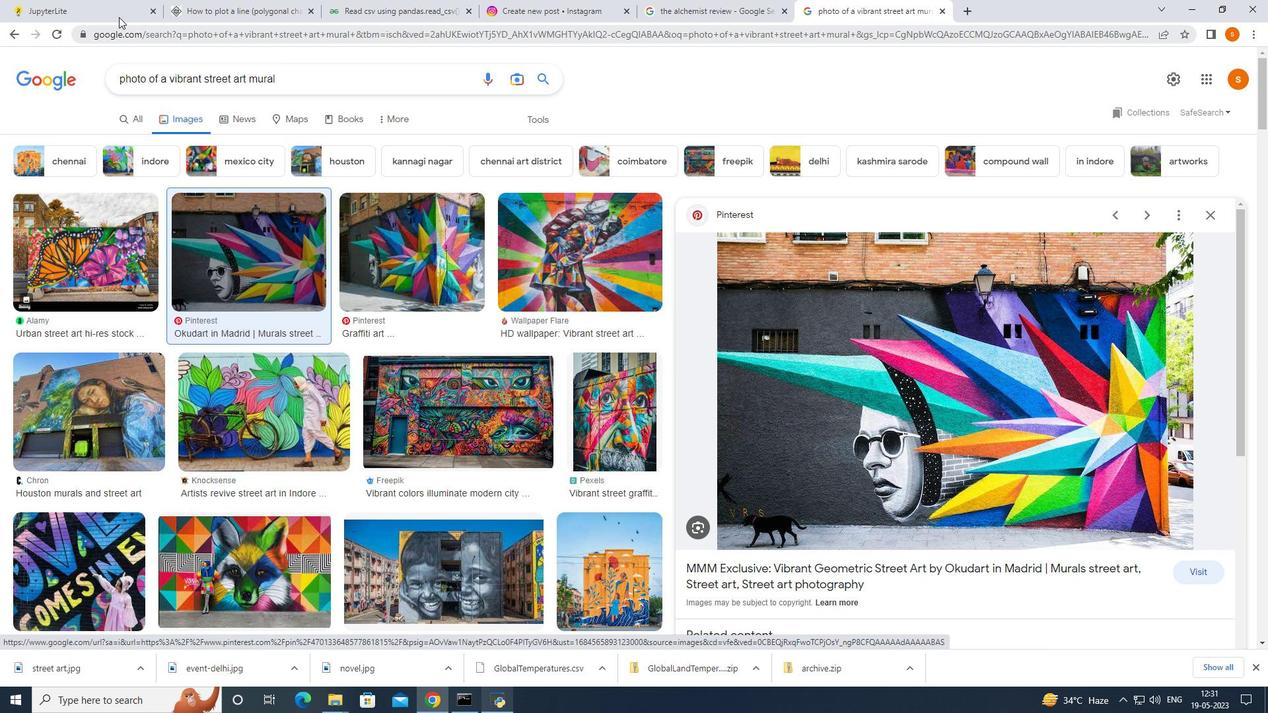 
Action: Mouse pressed left at (92, 9)
Screenshot: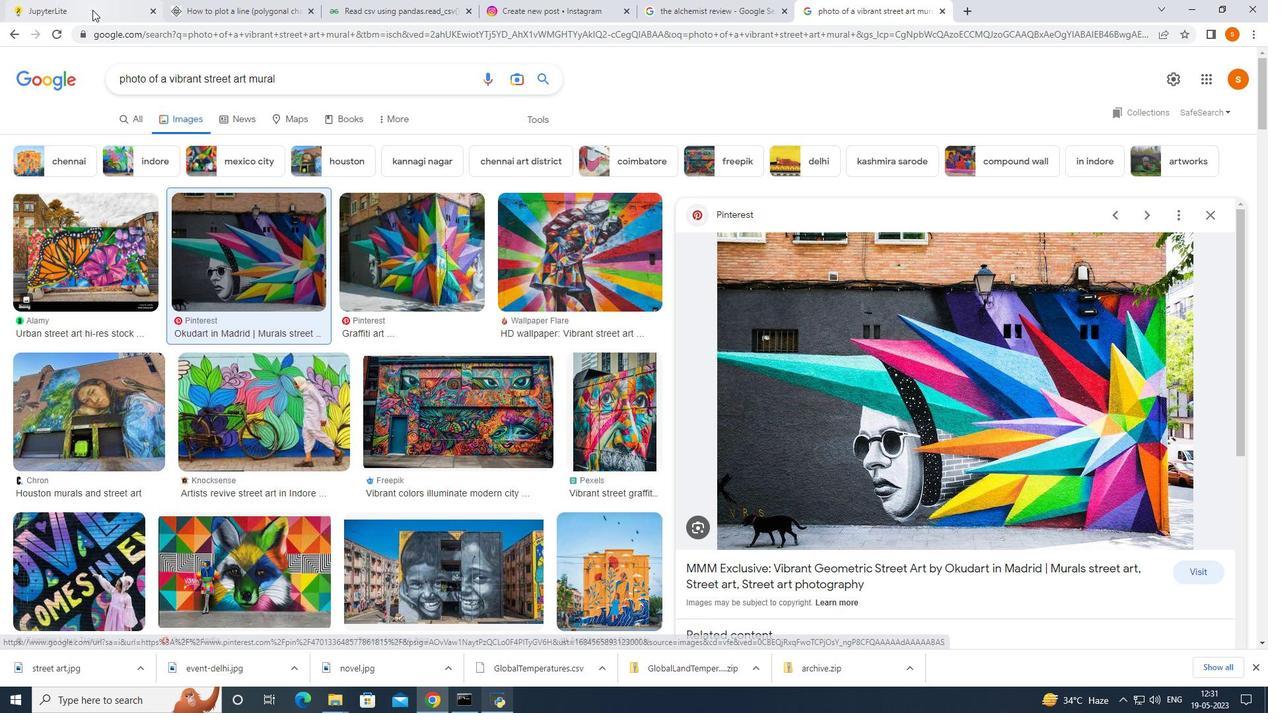 
Action: Mouse moved to (726, 9)
Screenshot: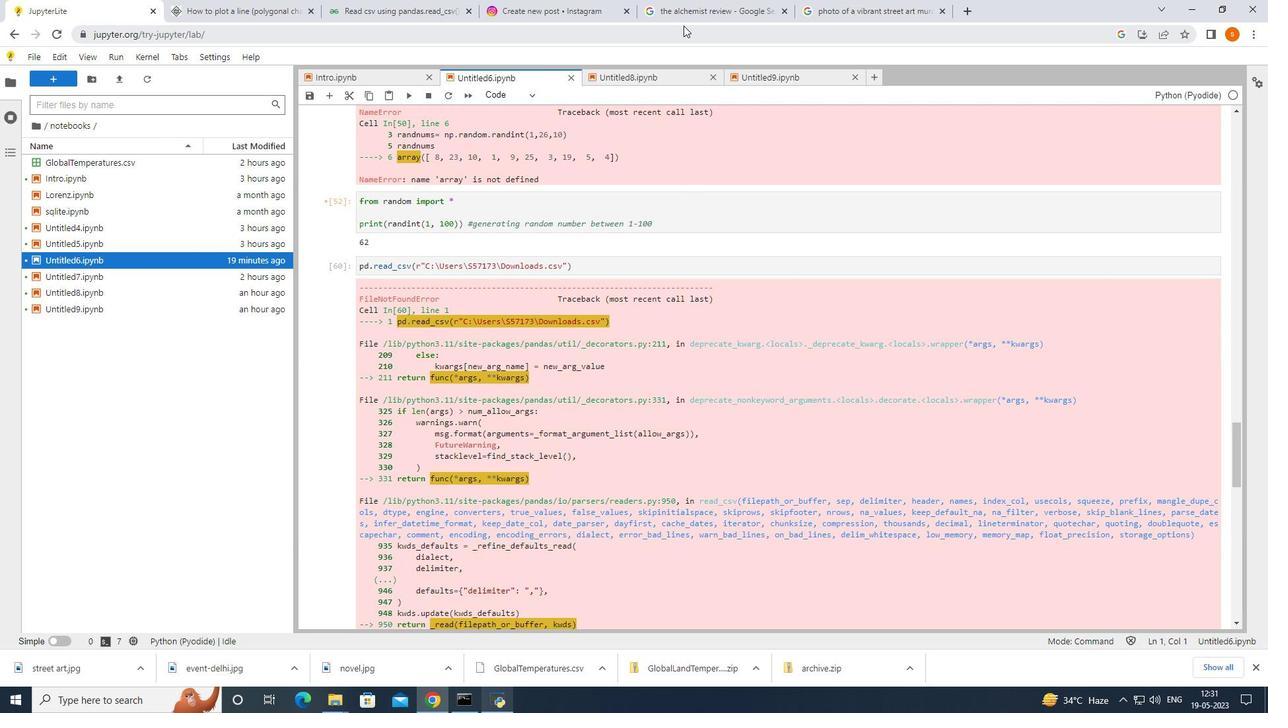 
Action: Mouse pressed left at (726, 9)
Screenshot: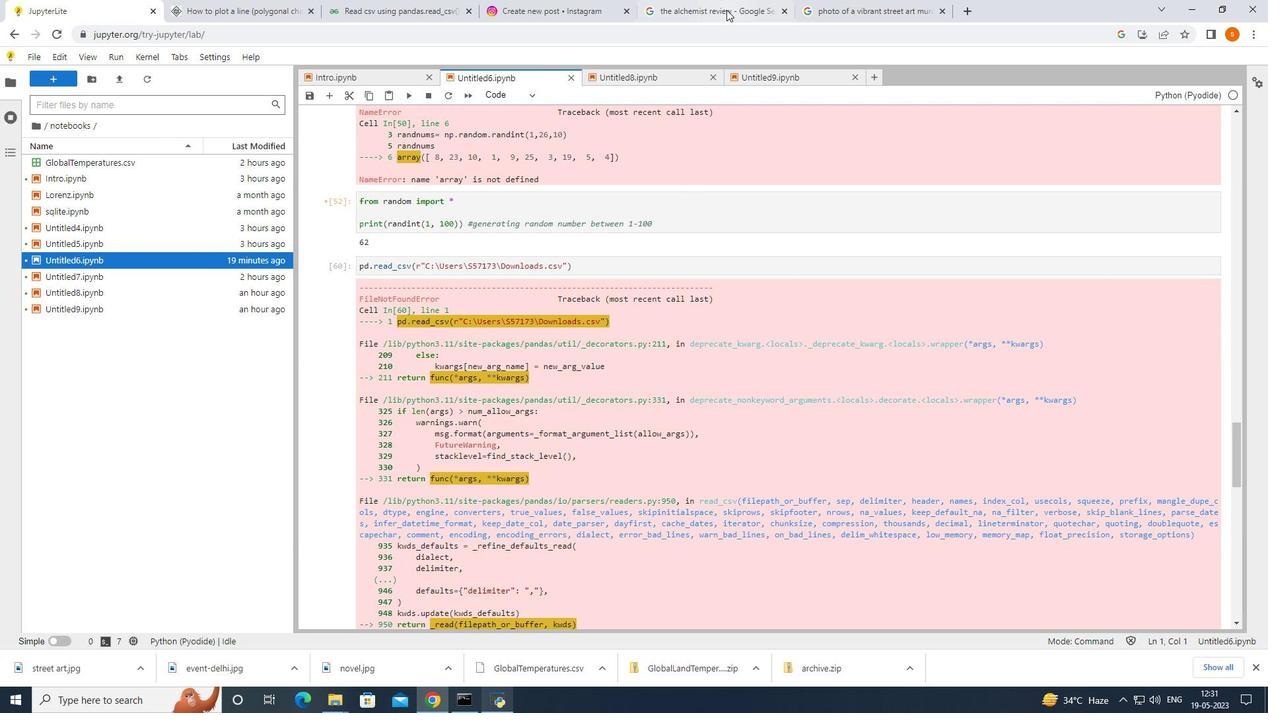 
Action: Mouse moved to (558, 5)
Screenshot: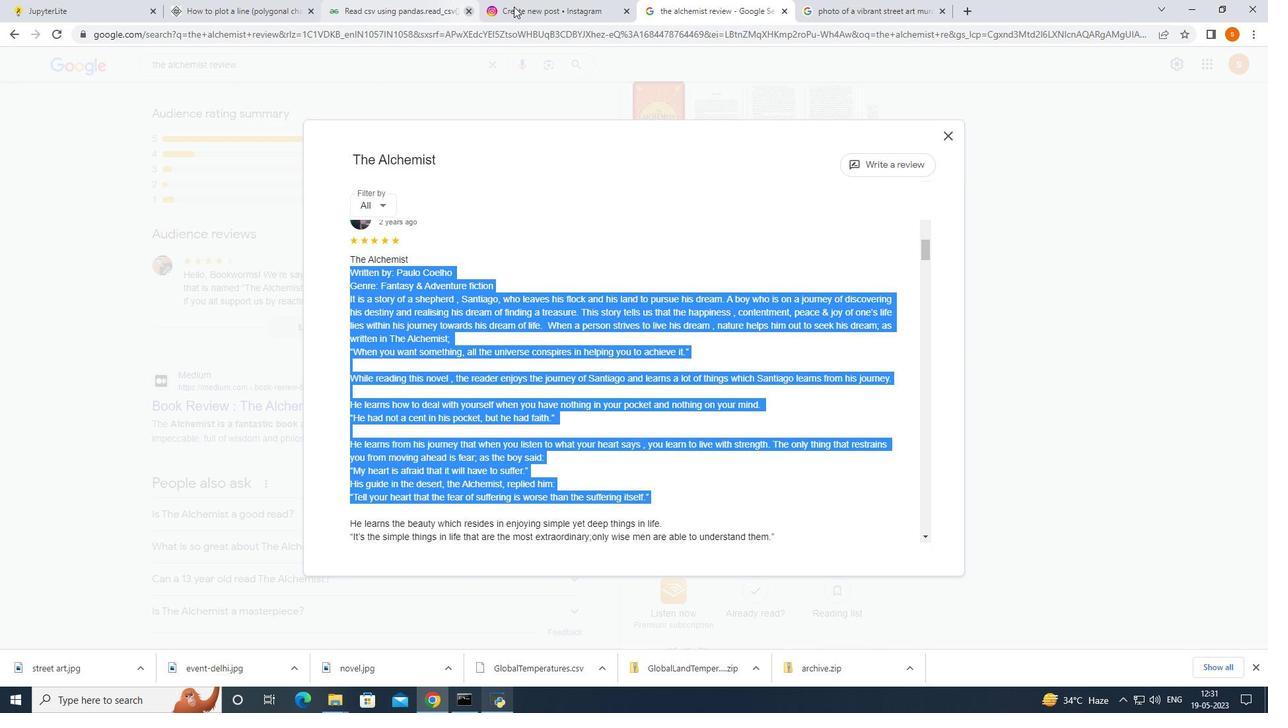 
Action: Mouse pressed left at (558, 5)
Screenshot: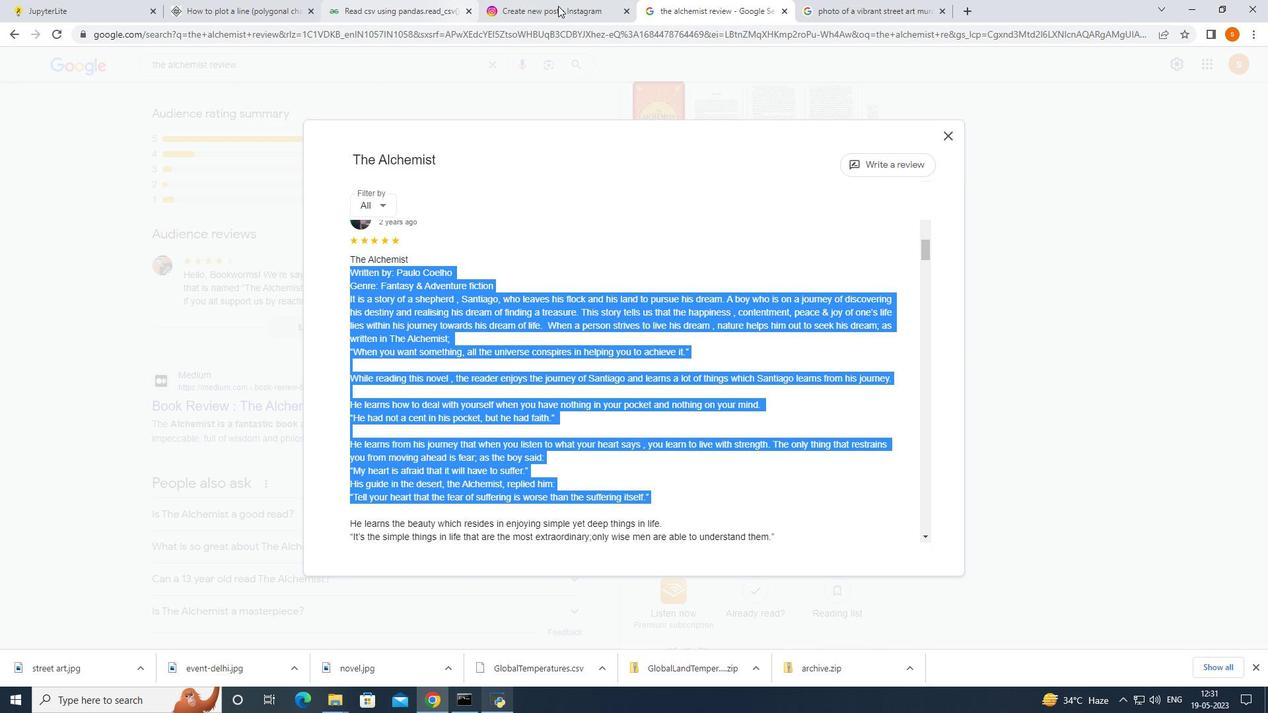 
Action: Mouse moved to (865, 216)
Screenshot: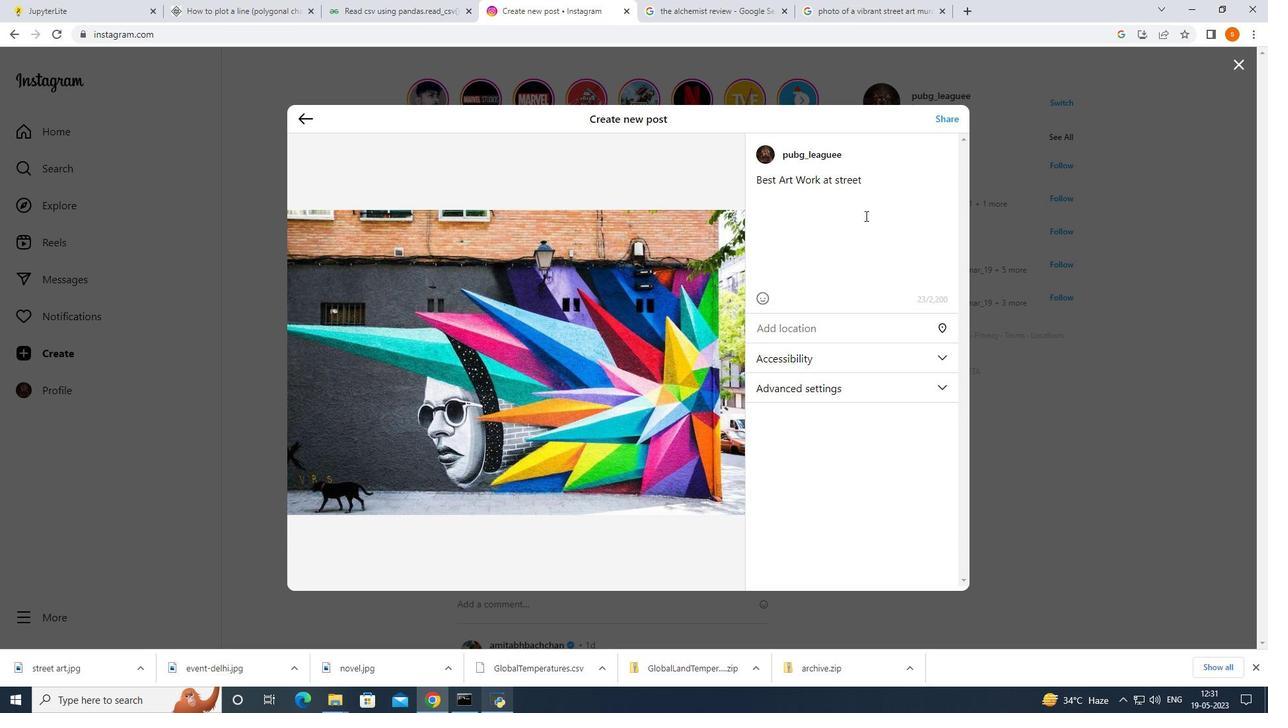 
Action: Key pressed <Key.space>
Screenshot: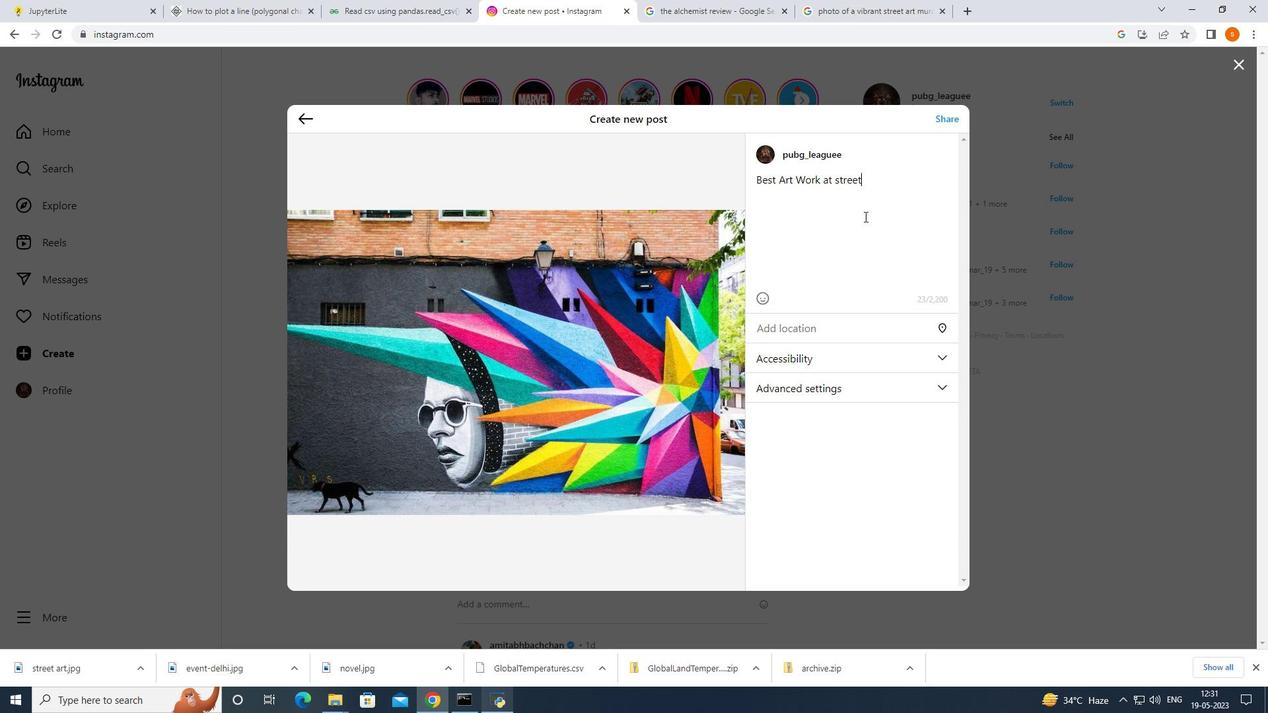 
Action: Mouse moved to (783, 10)
Screenshot: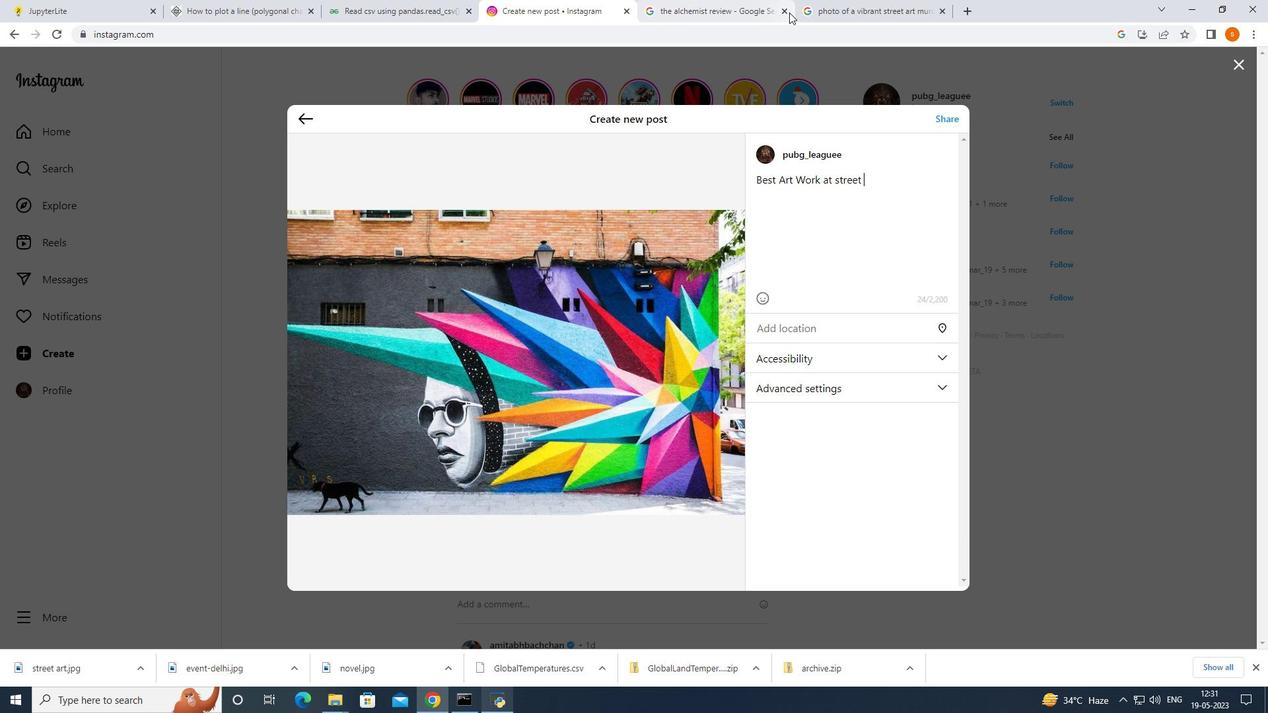 
Action: Mouse pressed left at (783, 10)
Screenshot: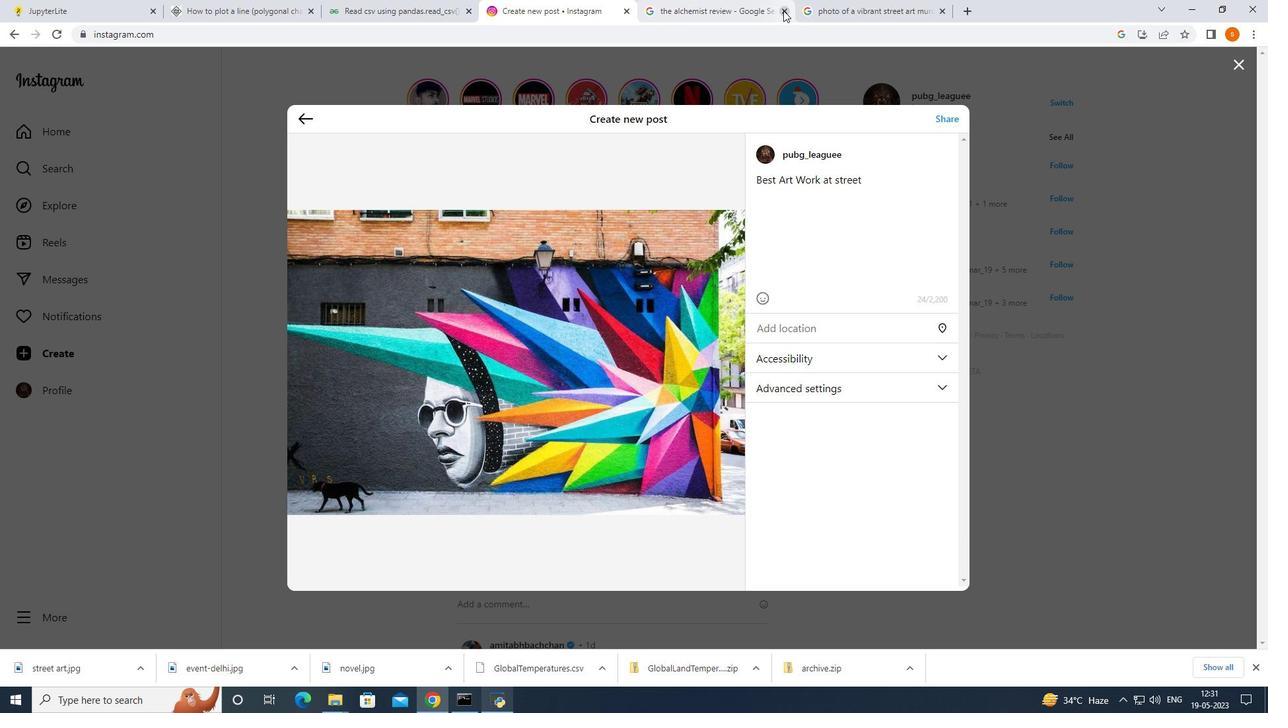 
Action: Mouse moved to (887, 168)
Screenshot: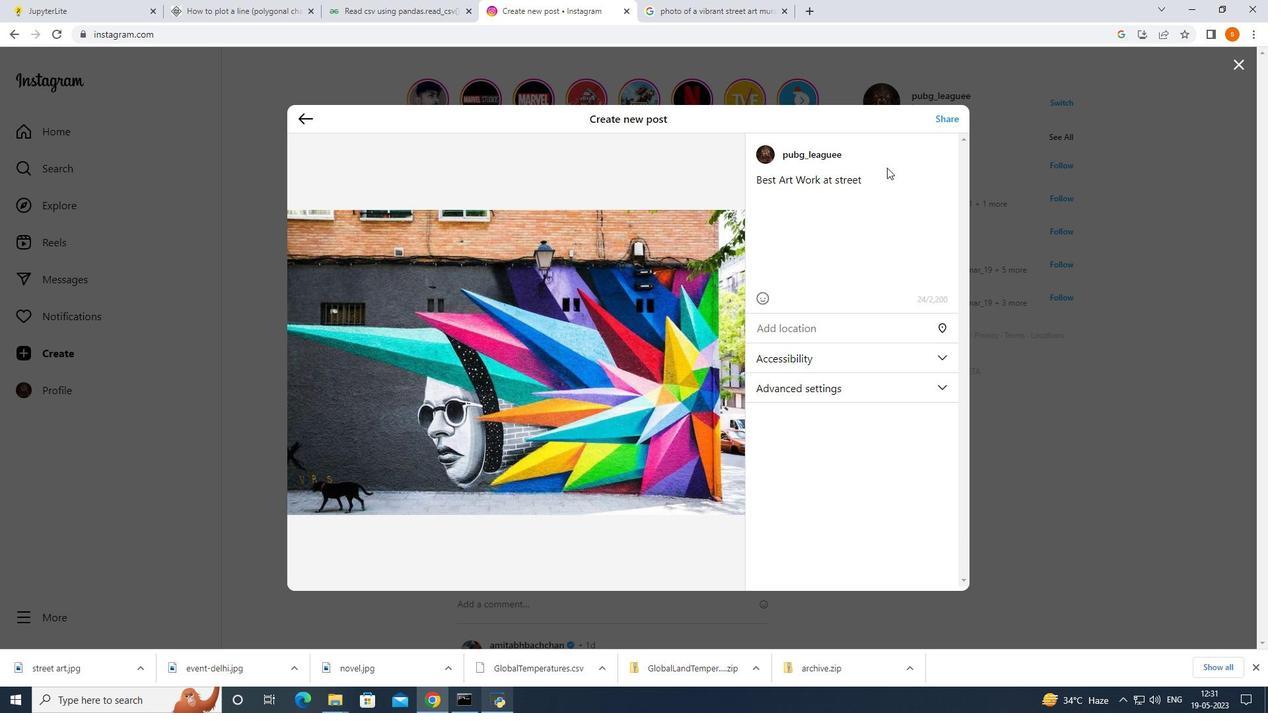 
Action: Key pressed vibrant<Key.space>gea
Screenshot: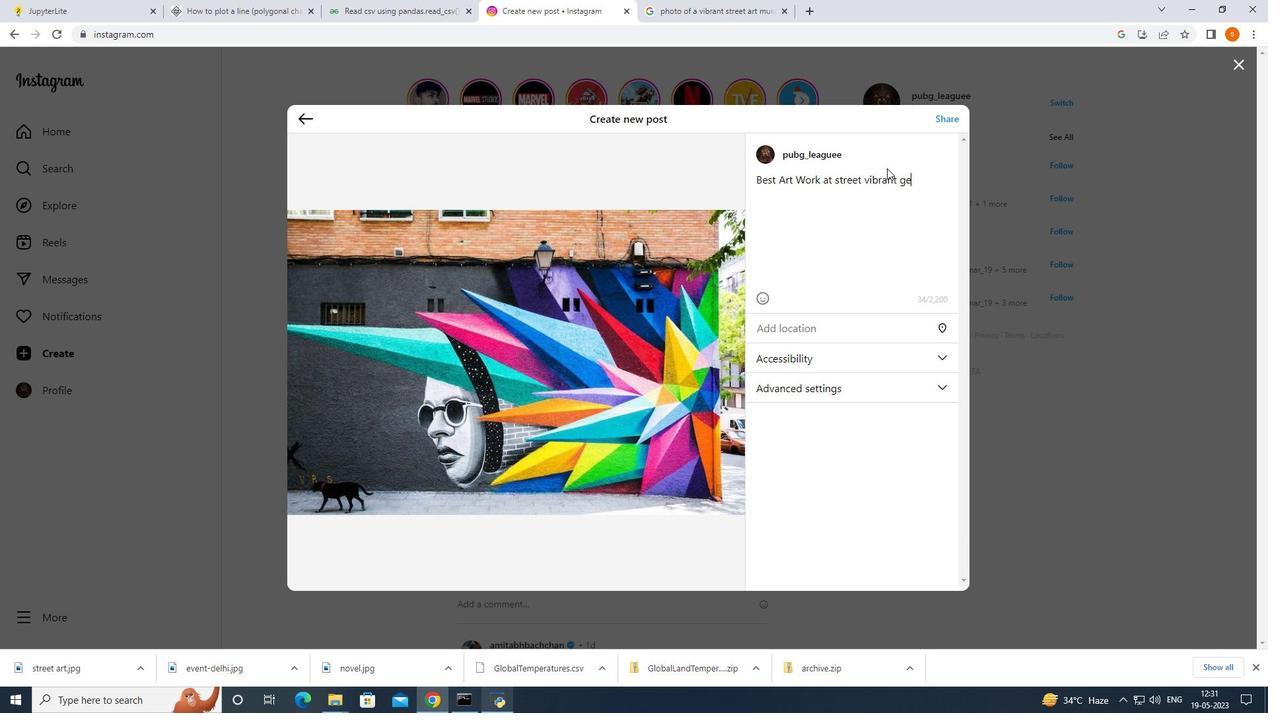 
Action: Mouse moved to (743, 6)
Screenshot: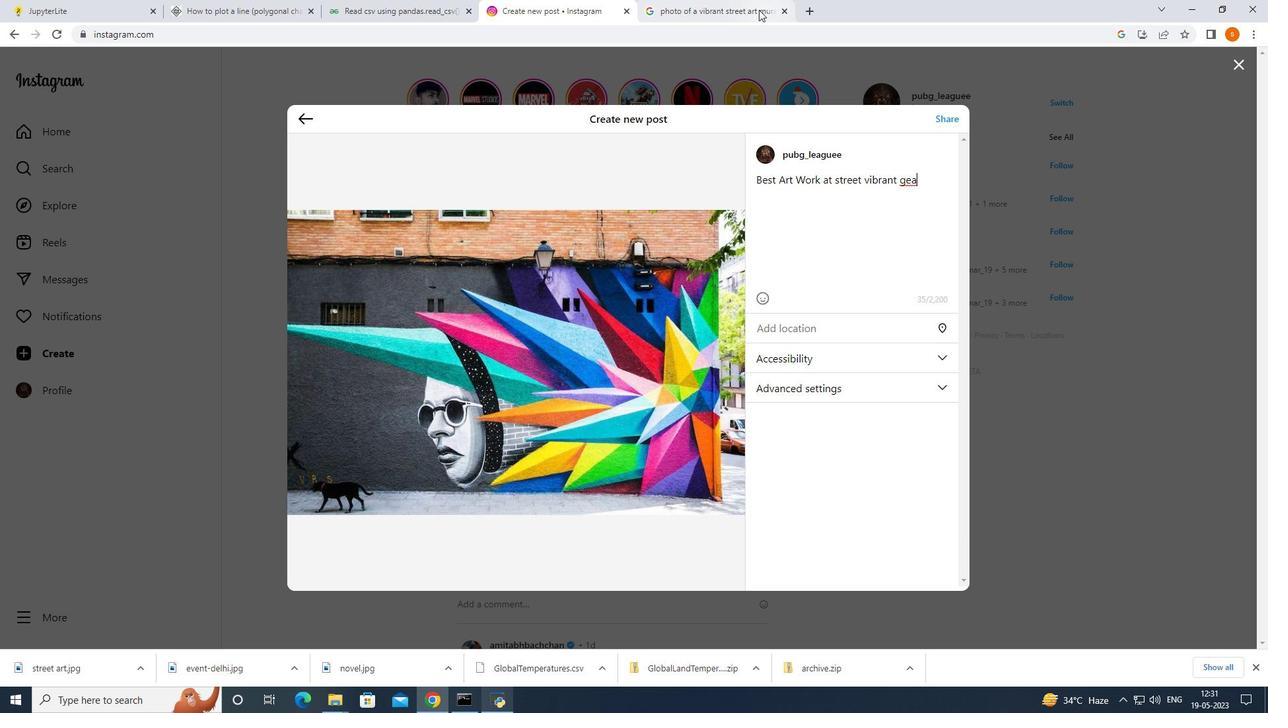 
Action: Mouse pressed left at (743, 6)
Screenshot: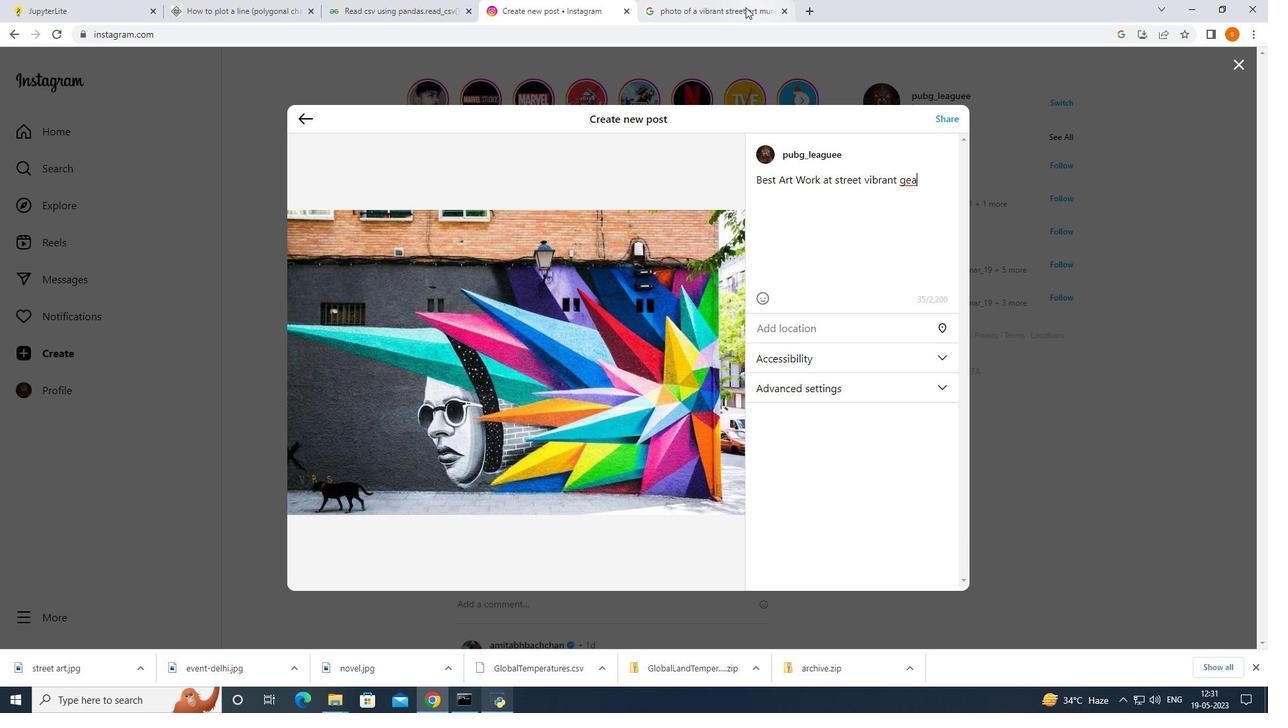 
Action: Mouse moved to (504, 5)
Screenshot: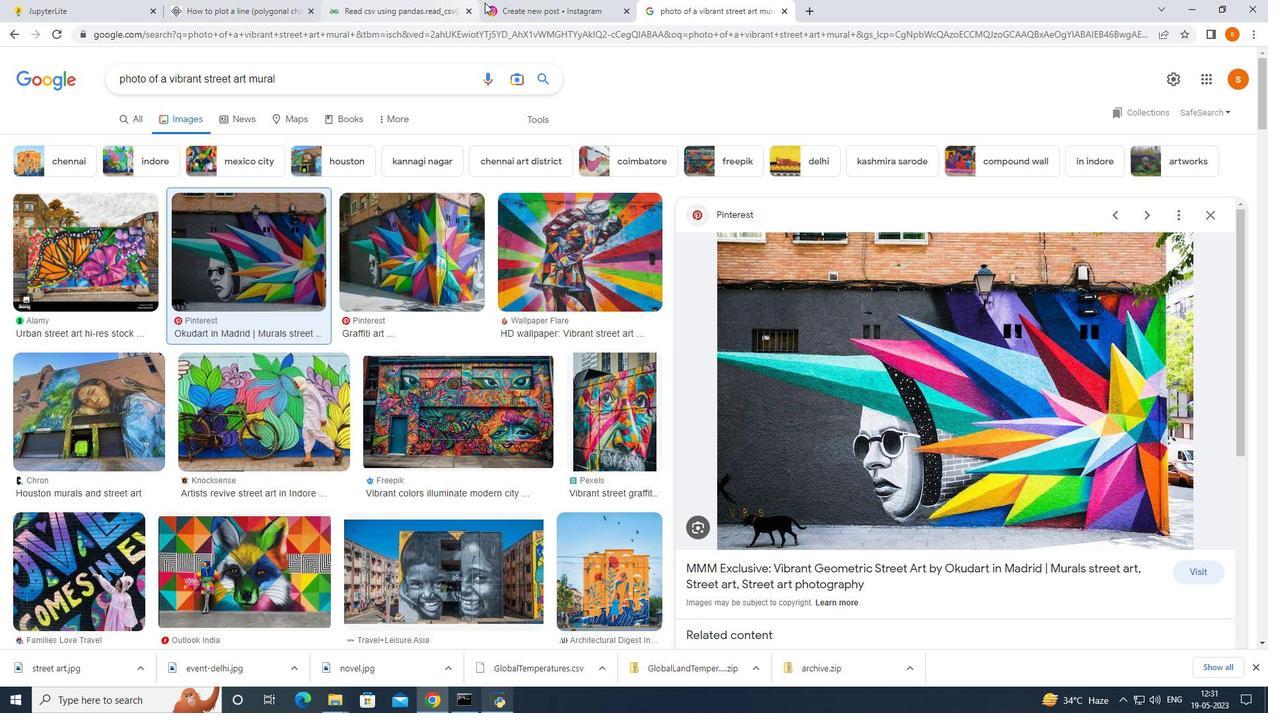 
Action: Mouse pressed left at (504, 5)
Screenshot: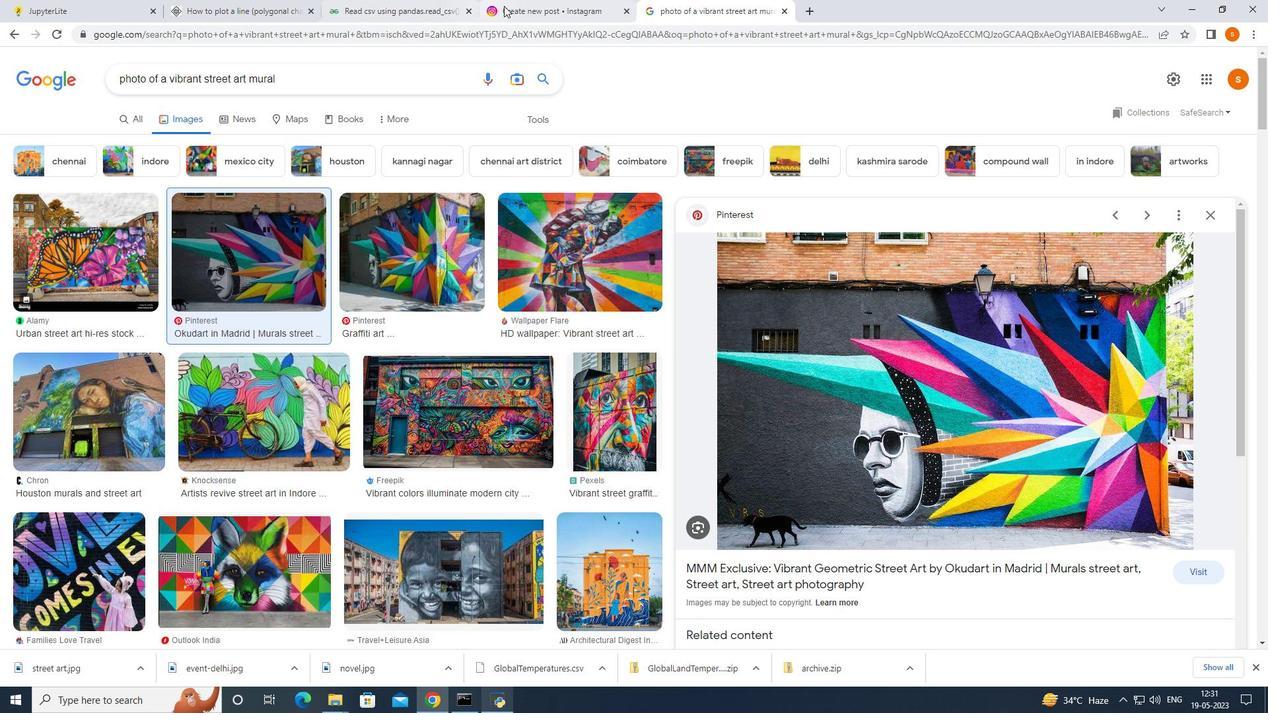 
Action: Mouse moved to (915, 242)
Screenshot: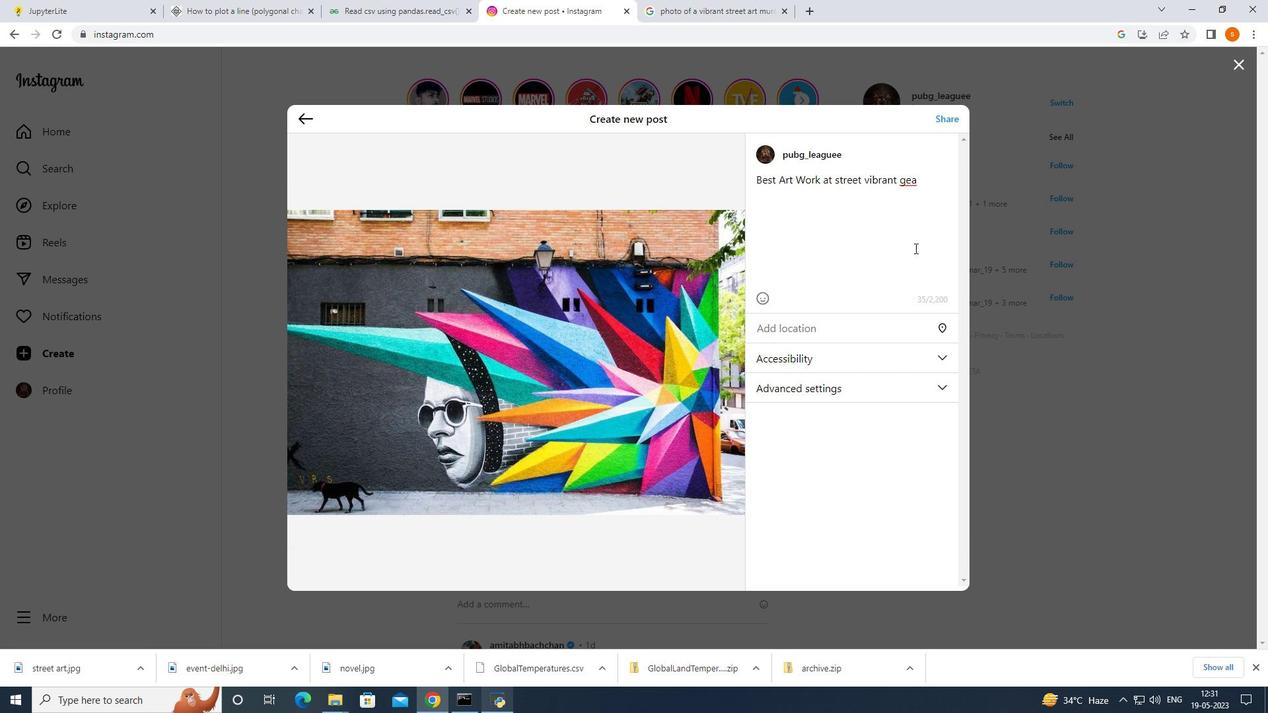 
Action: Key pressed <Key.backspace>ometric<Key.enter>.<Key.enter>.<Key.enter>sg<Key.backspace>hare<Key.space>yout<Key.backspace>r<Key.space>favourite<Key.space>
Screenshot: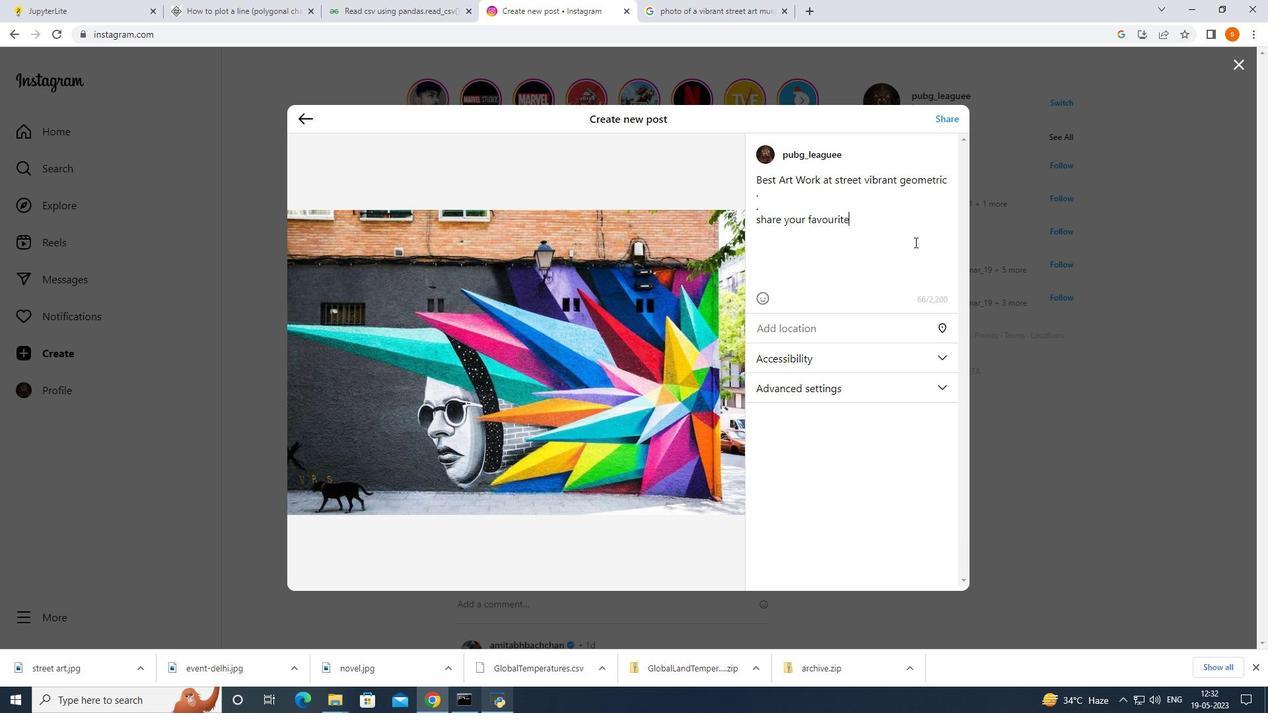 
Action: Mouse moved to (826, 223)
Screenshot: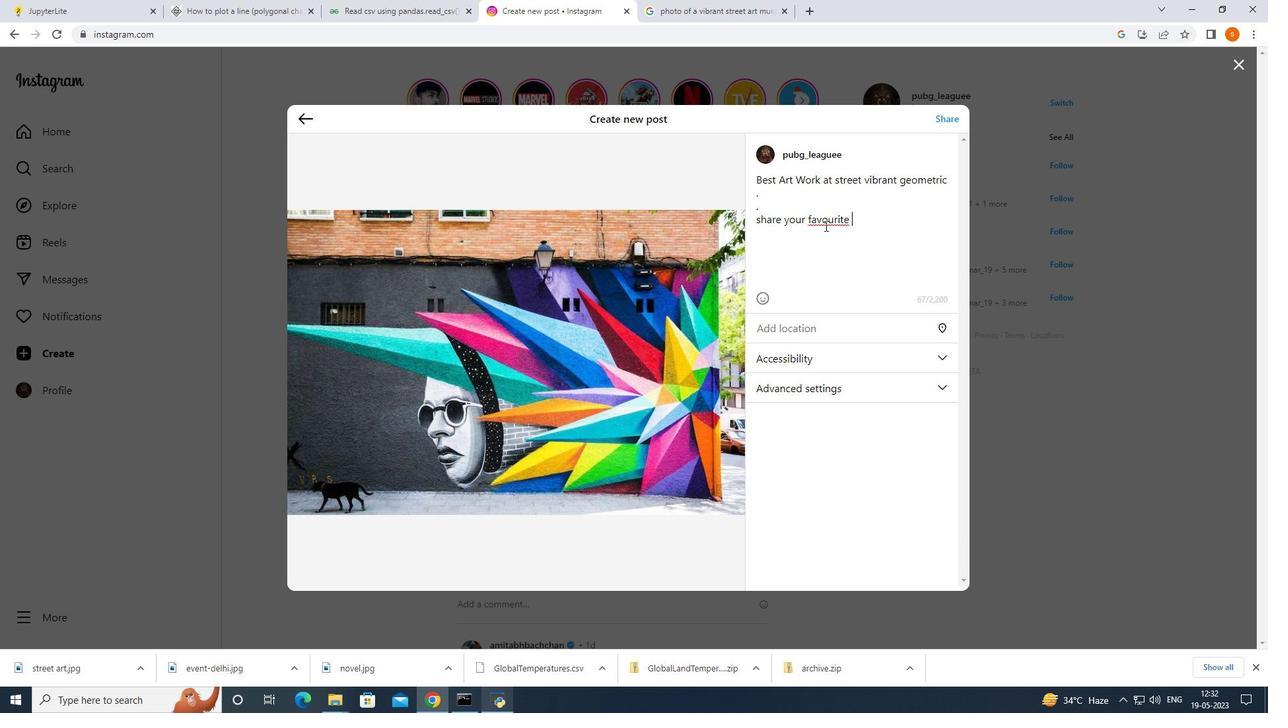 
Action: Mouse pressed left at (826, 223)
Screenshot: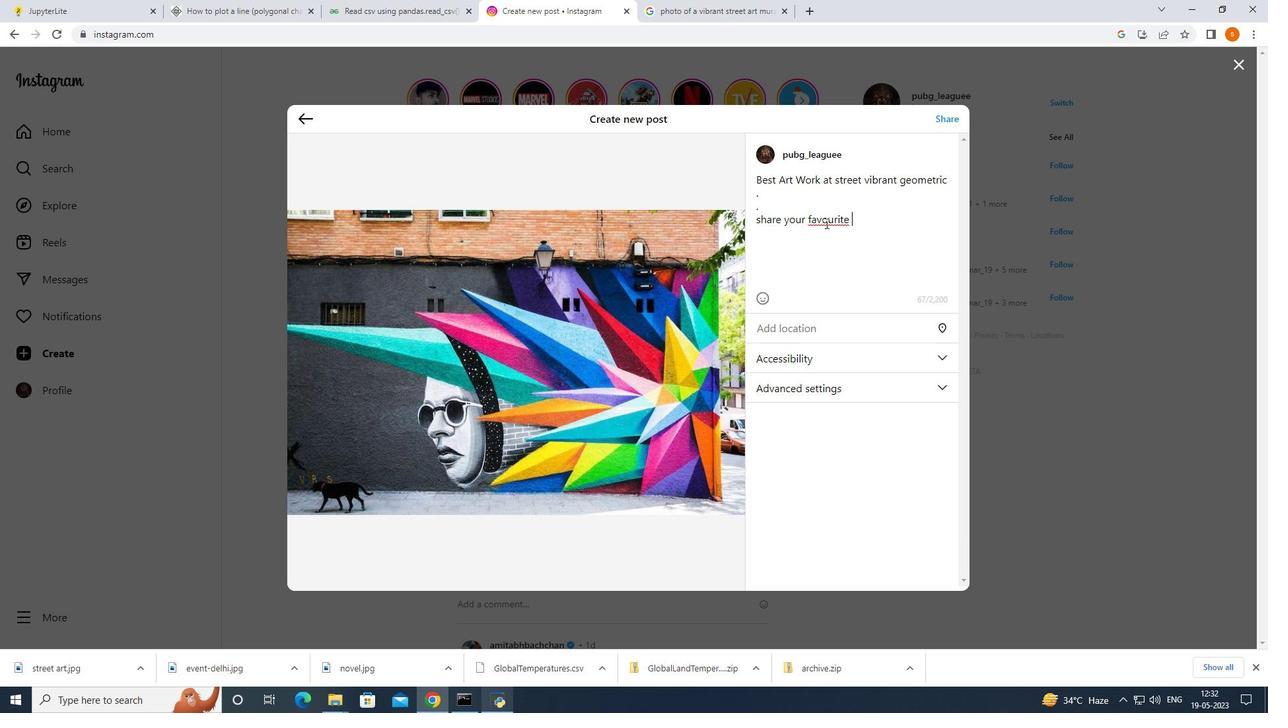 
Action: Mouse moved to (831, 233)
Screenshot: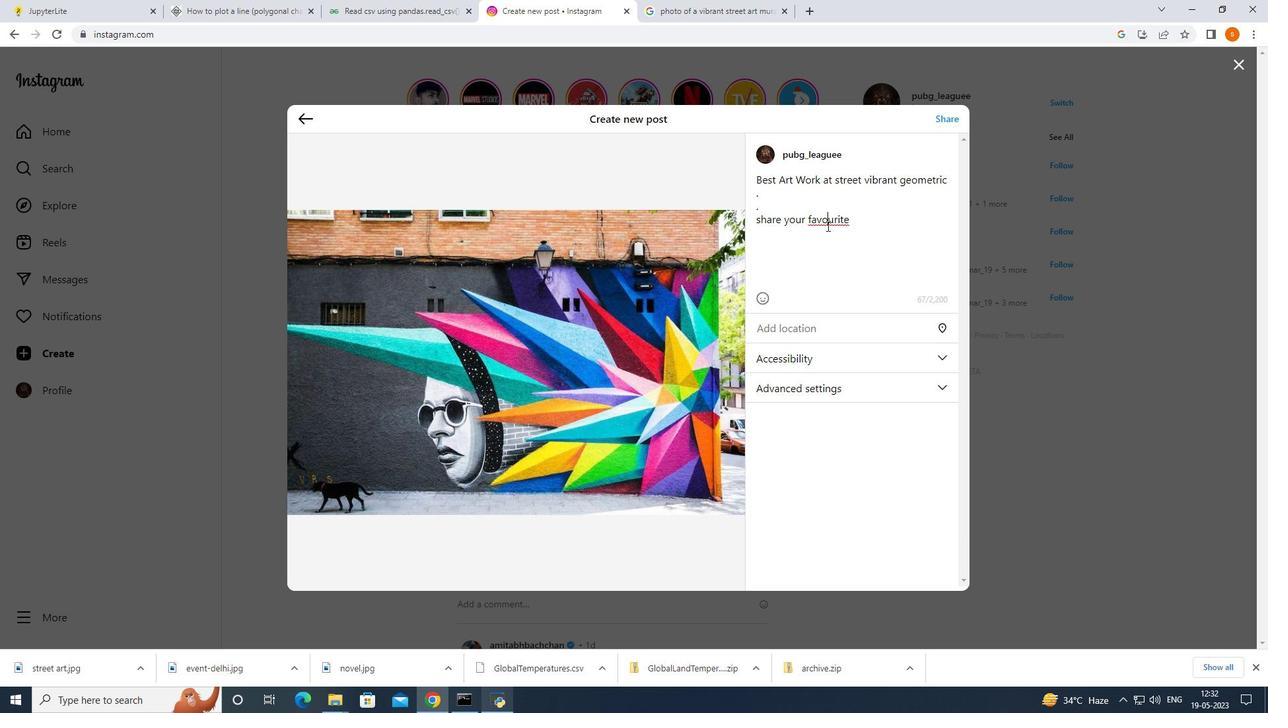 
Action: Key pressed <Key.right><Key.backspace>
Screenshot: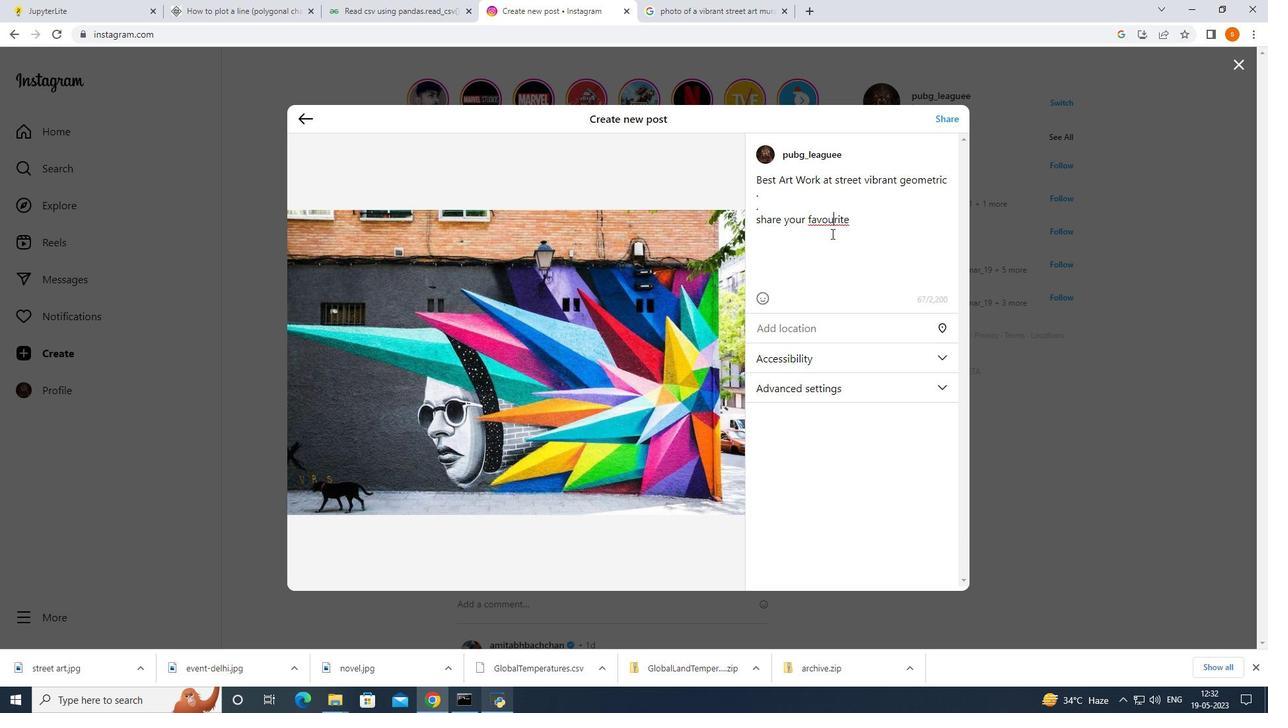 
Action: Mouse moved to (855, 218)
Screenshot: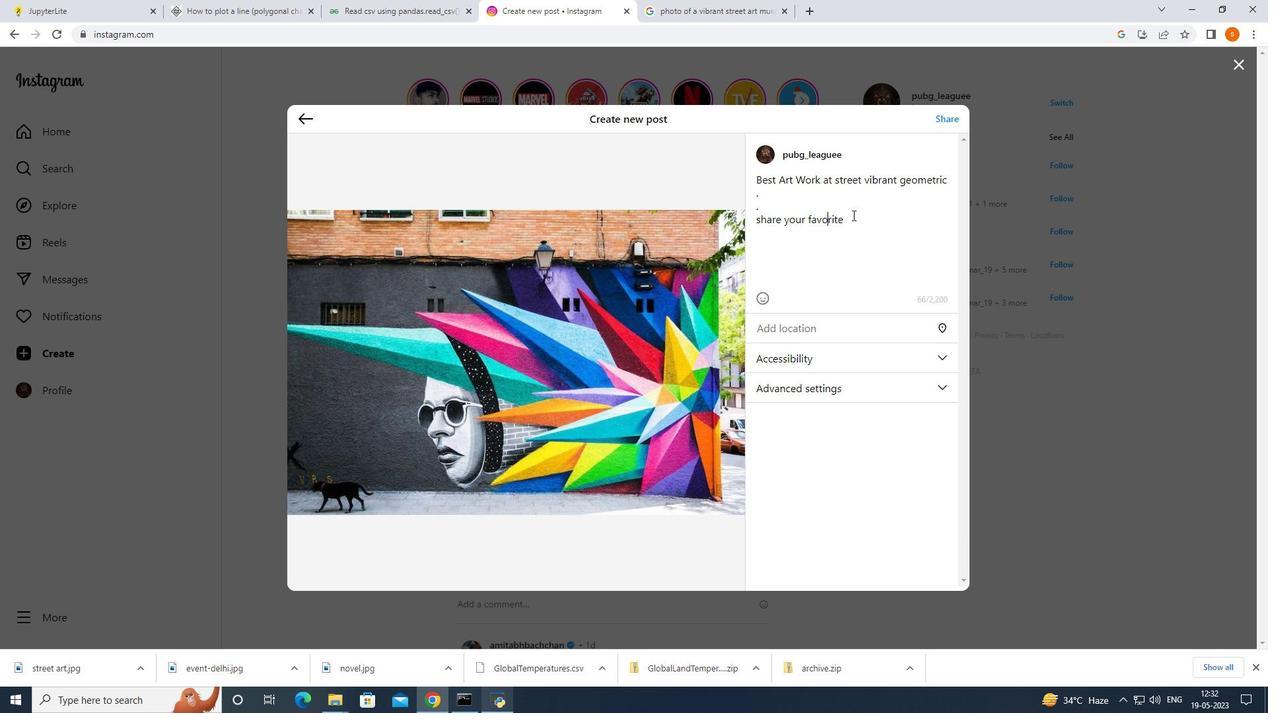 
Action: Mouse pressed left at (855, 218)
Screenshot: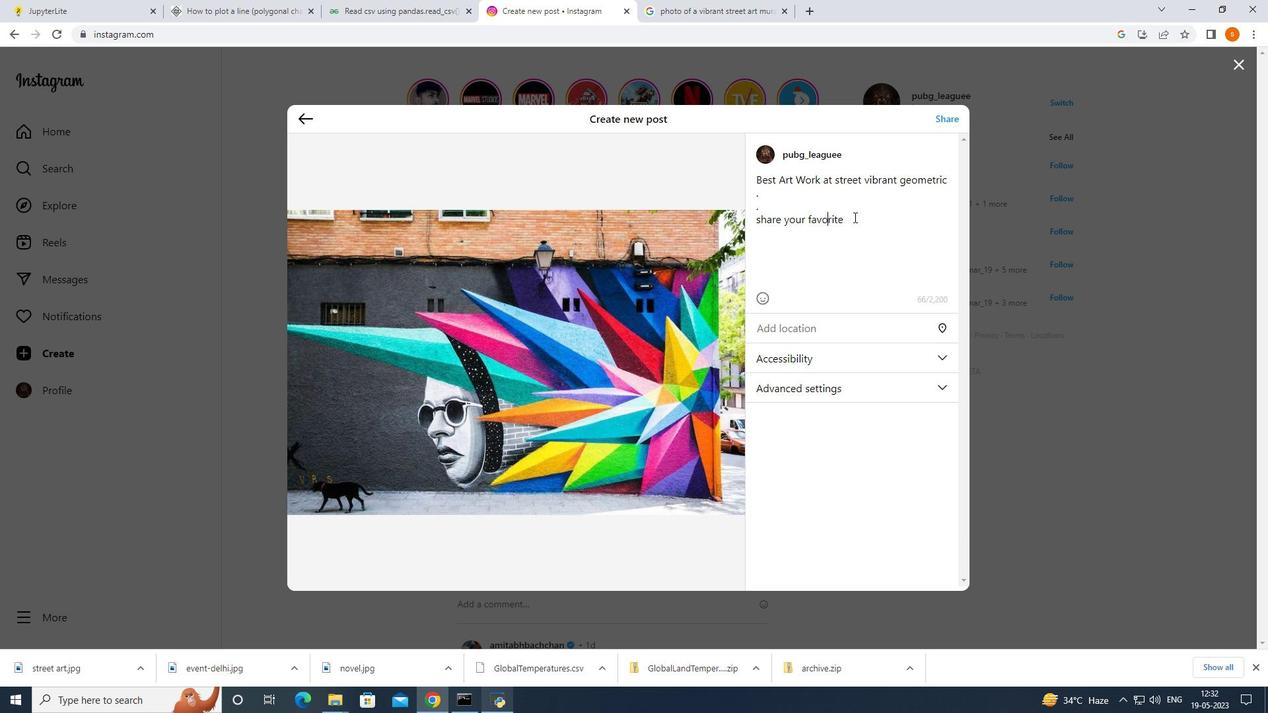 
Action: Mouse moved to (854, 218)
Screenshot: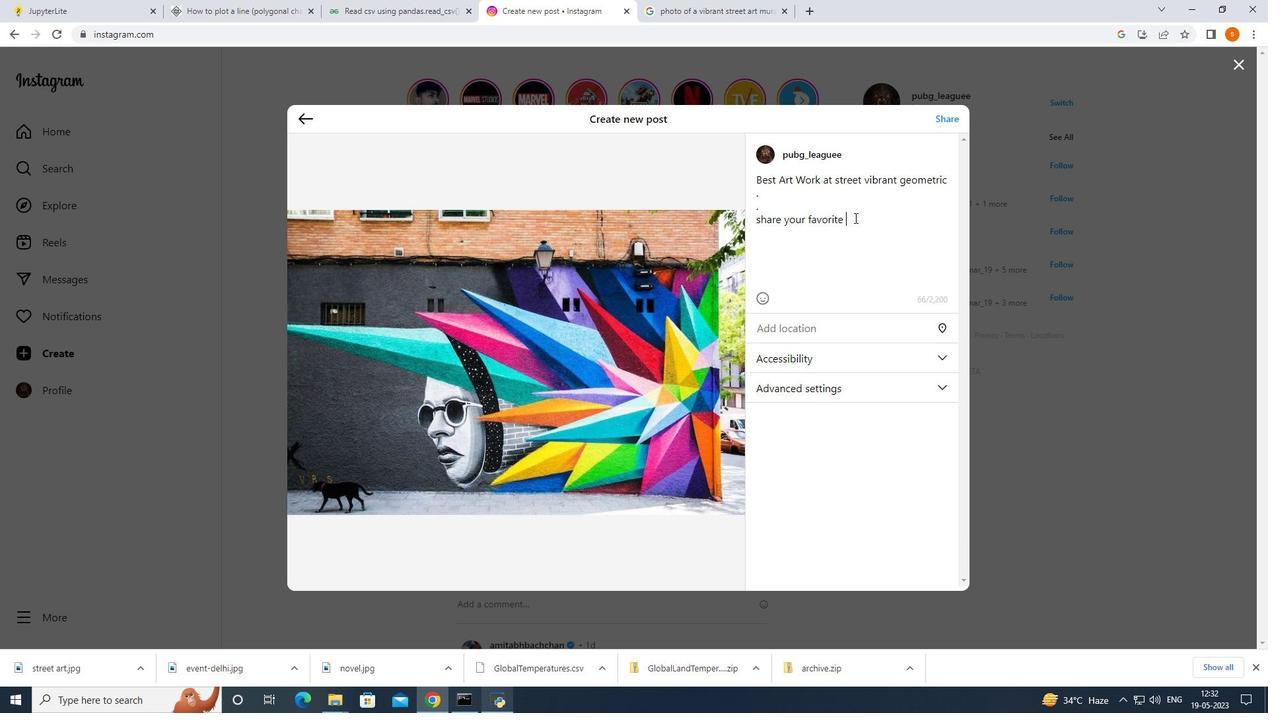 
Action: Key pressed street<Key.space>art<Key.space>spots<Key.space>
Screenshot: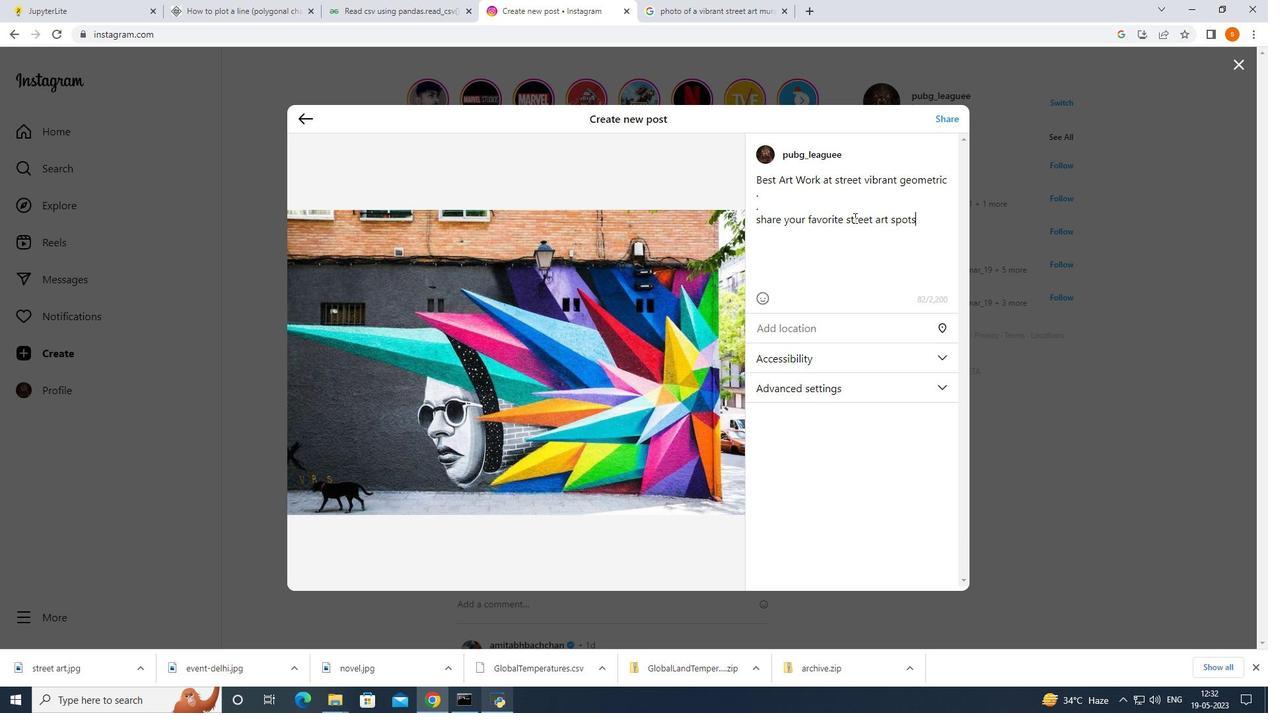 
Action: Mouse moved to (957, 122)
Screenshot: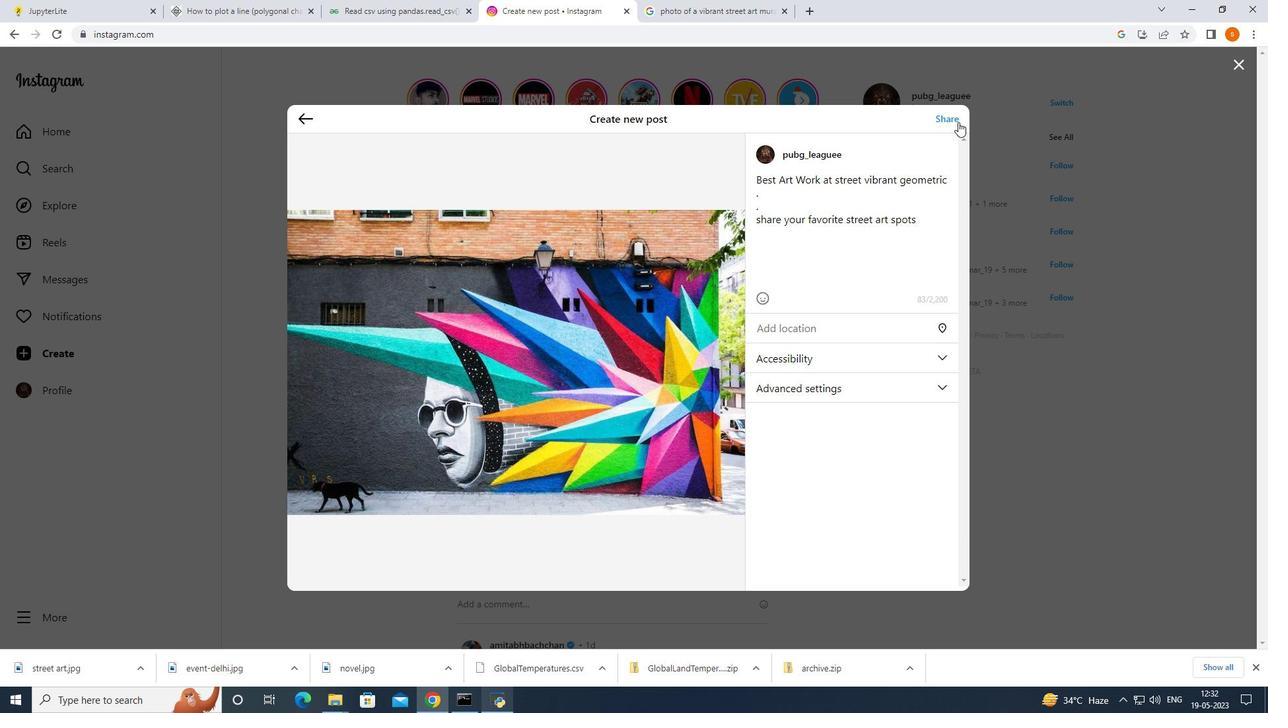 
Action: Mouse pressed left at (957, 122)
Screenshot: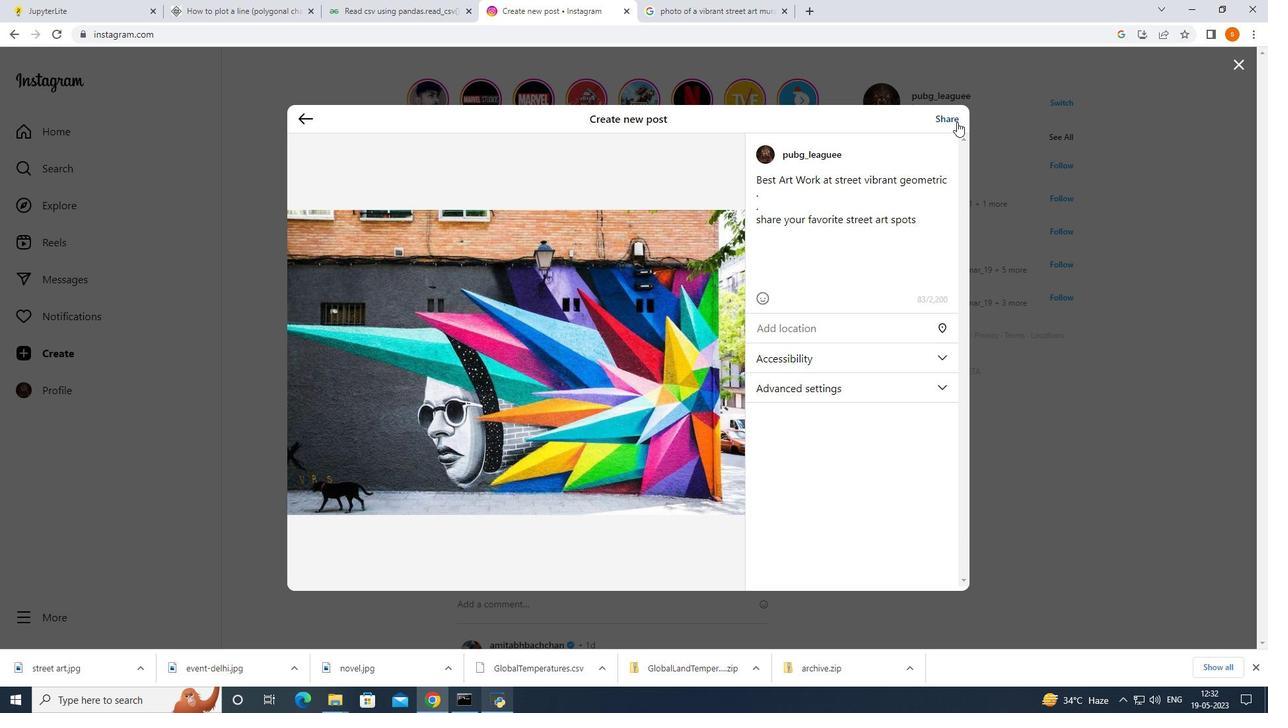 
Action: Mouse moved to (863, 344)
Screenshot: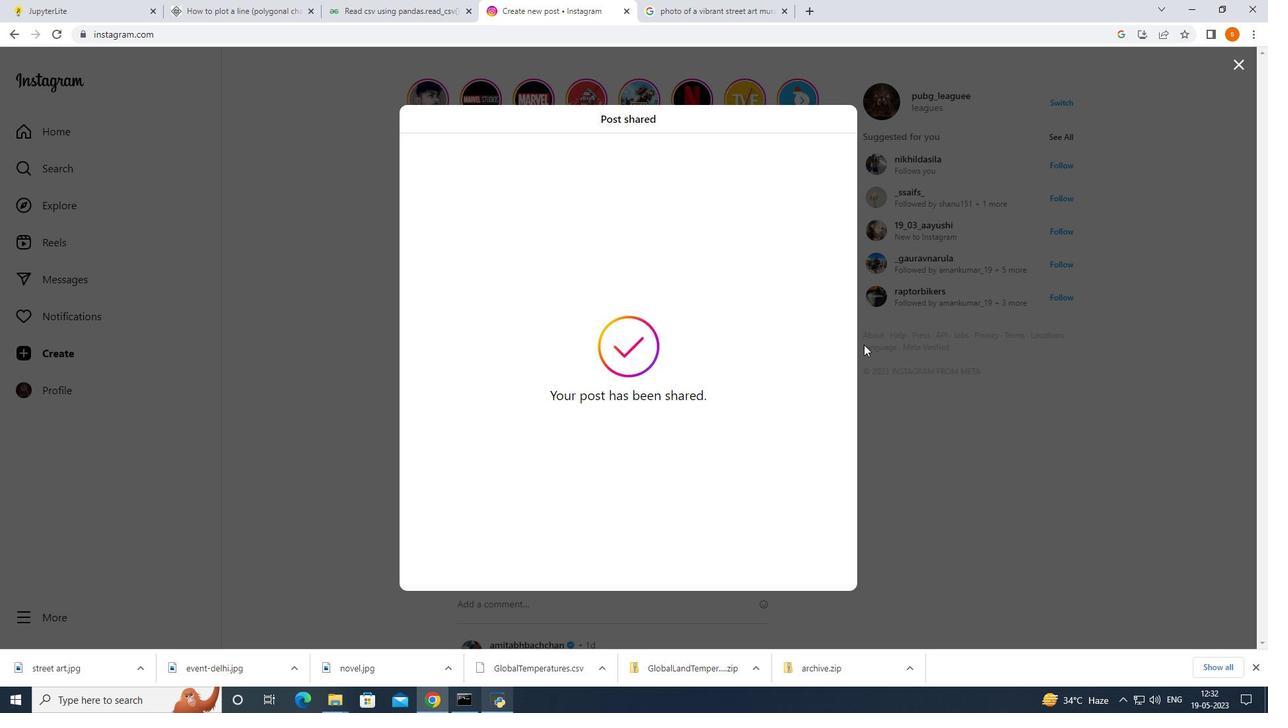 
